Task: Put "Image A" in where skill is - everything in Action of Adrenaline Trailer
Action: Mouse pressed left at (169, 99)
Screenshot: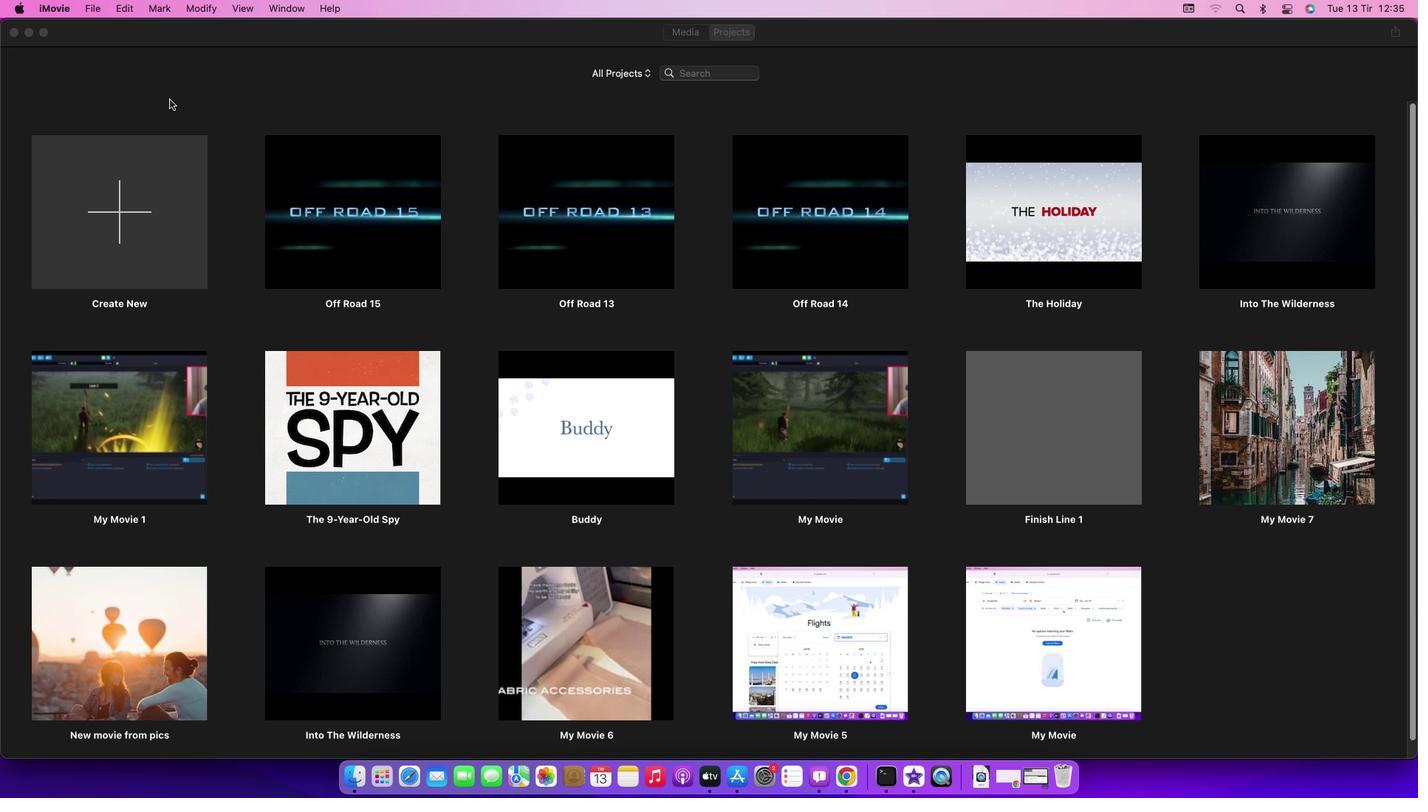 
Action: Mouse moved to (87, 8)
Screenshot: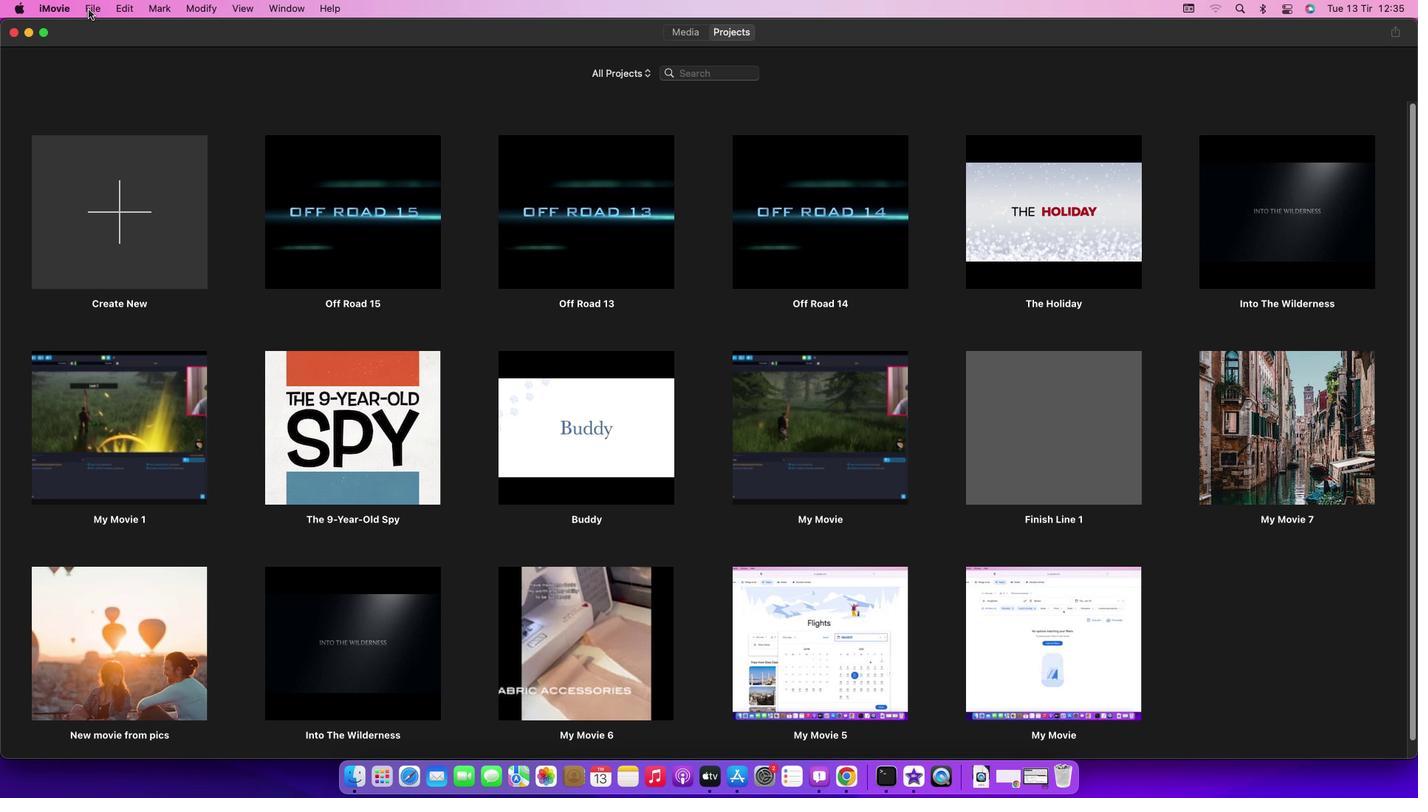 
Action: Mouse pressed left at (87, 8)
Screenshot: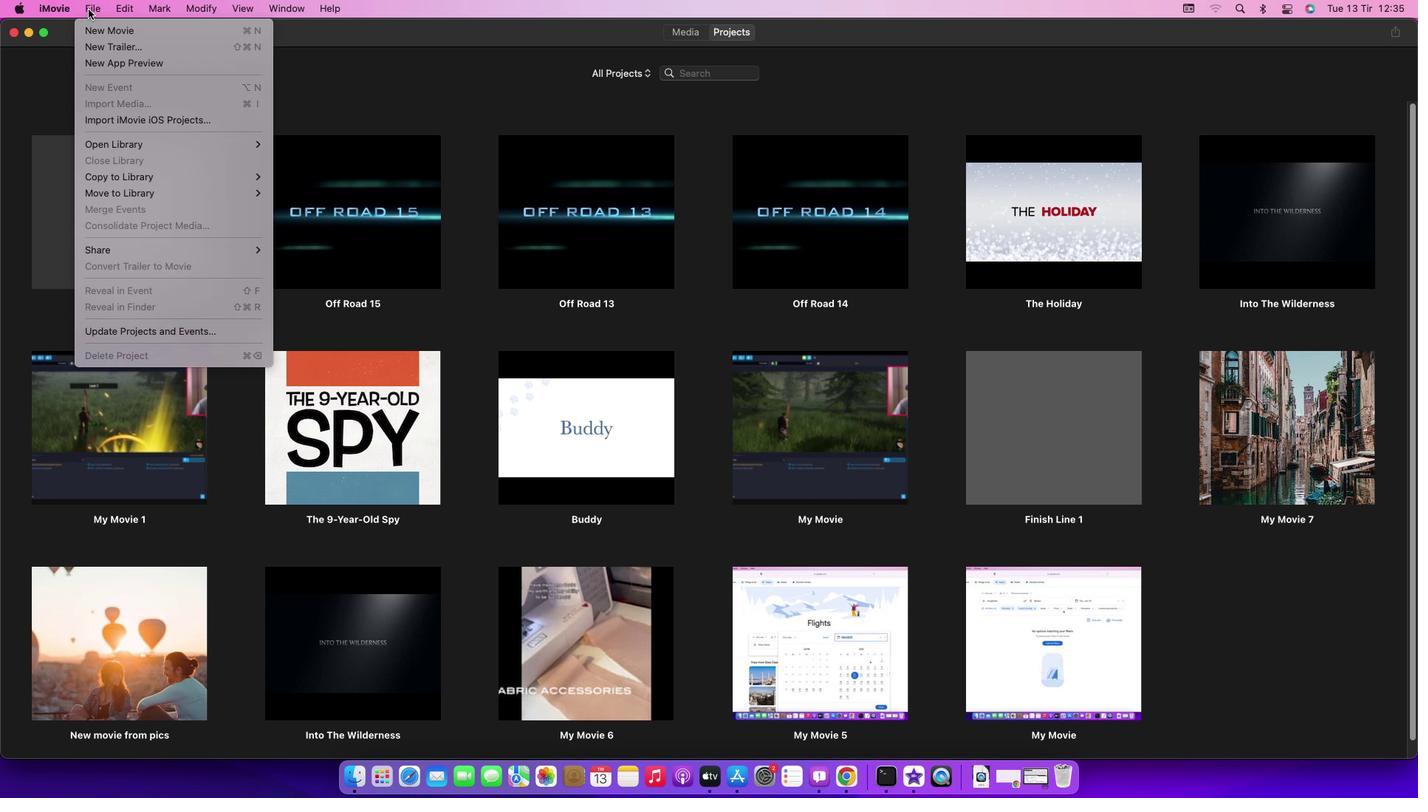 
Action: Mouse moved to (113, 43)
Screenshot: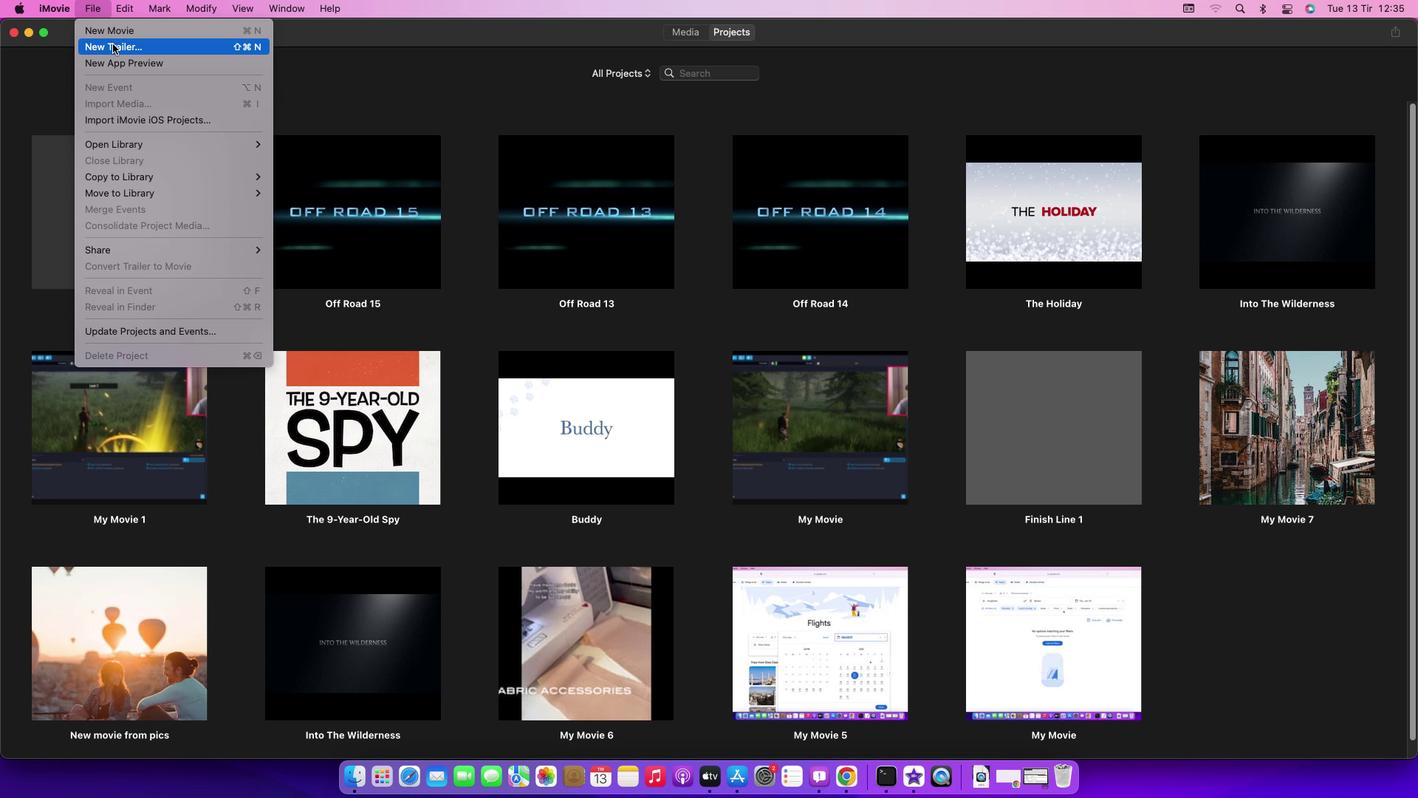 
Action: Mouse pressed left at (113, 43)
Screenshot: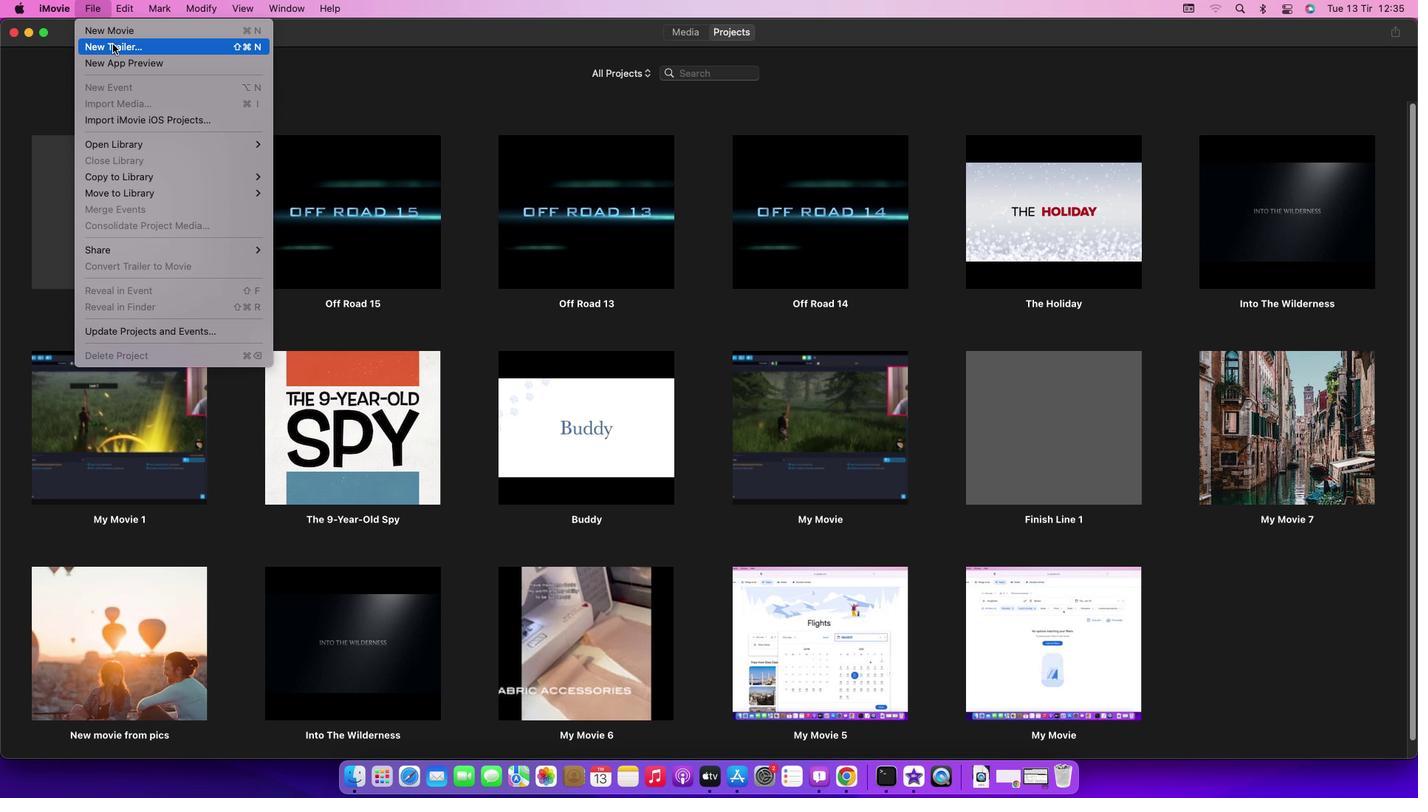 
Action: Mouse moved to (842, 412)
Screenshot: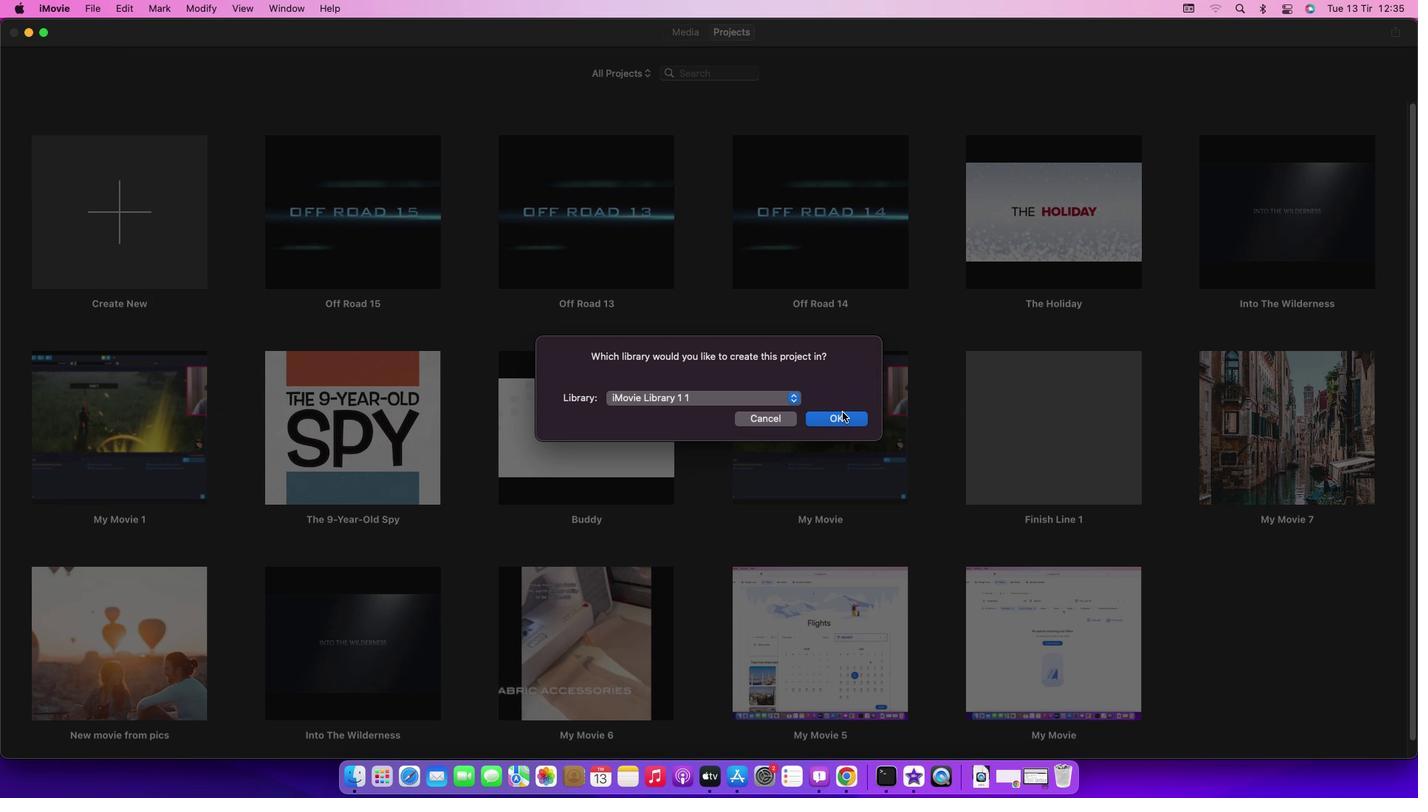 
Action: Mouse pressed left at (842, 412)
Screenshot: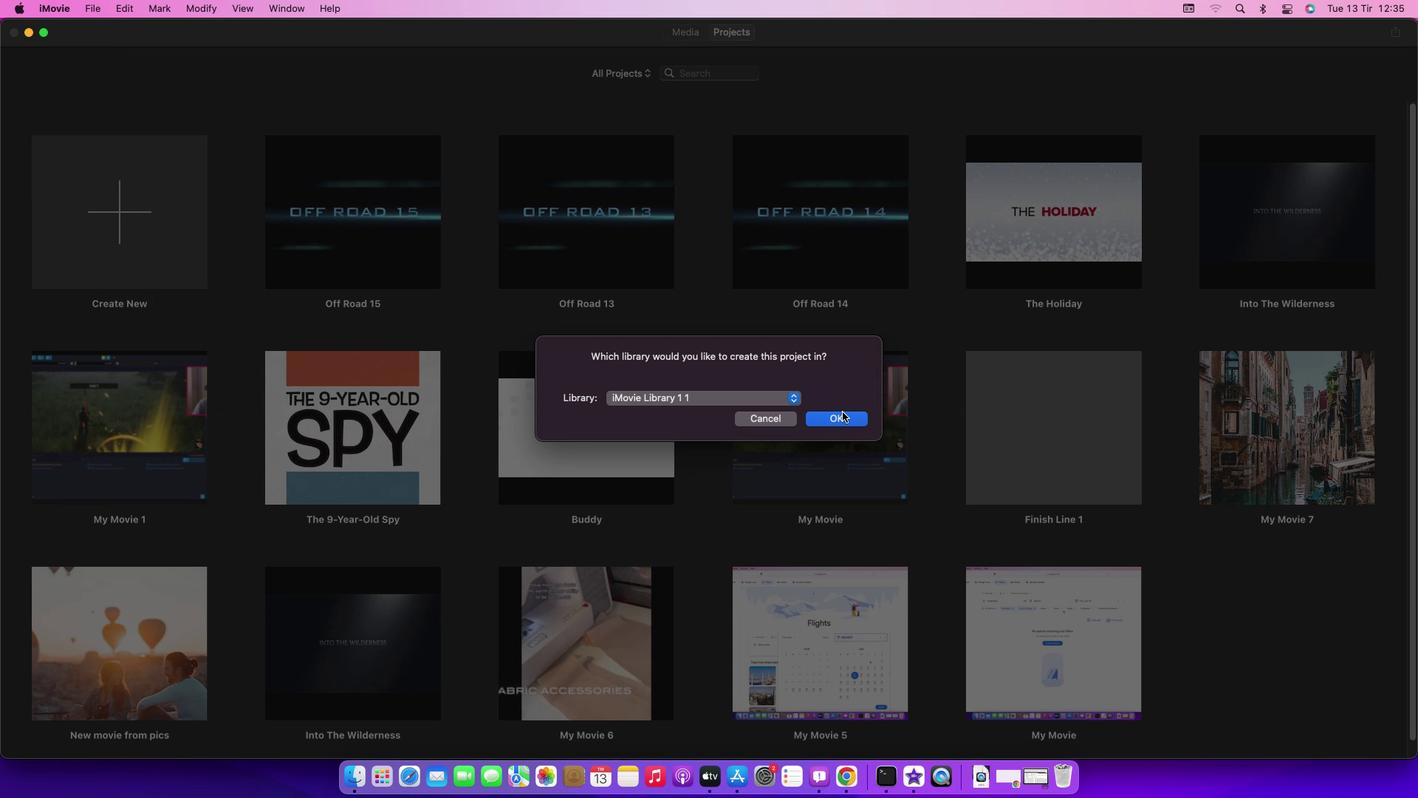 
Action: Mouse moved to (843, 419)
Screenshot: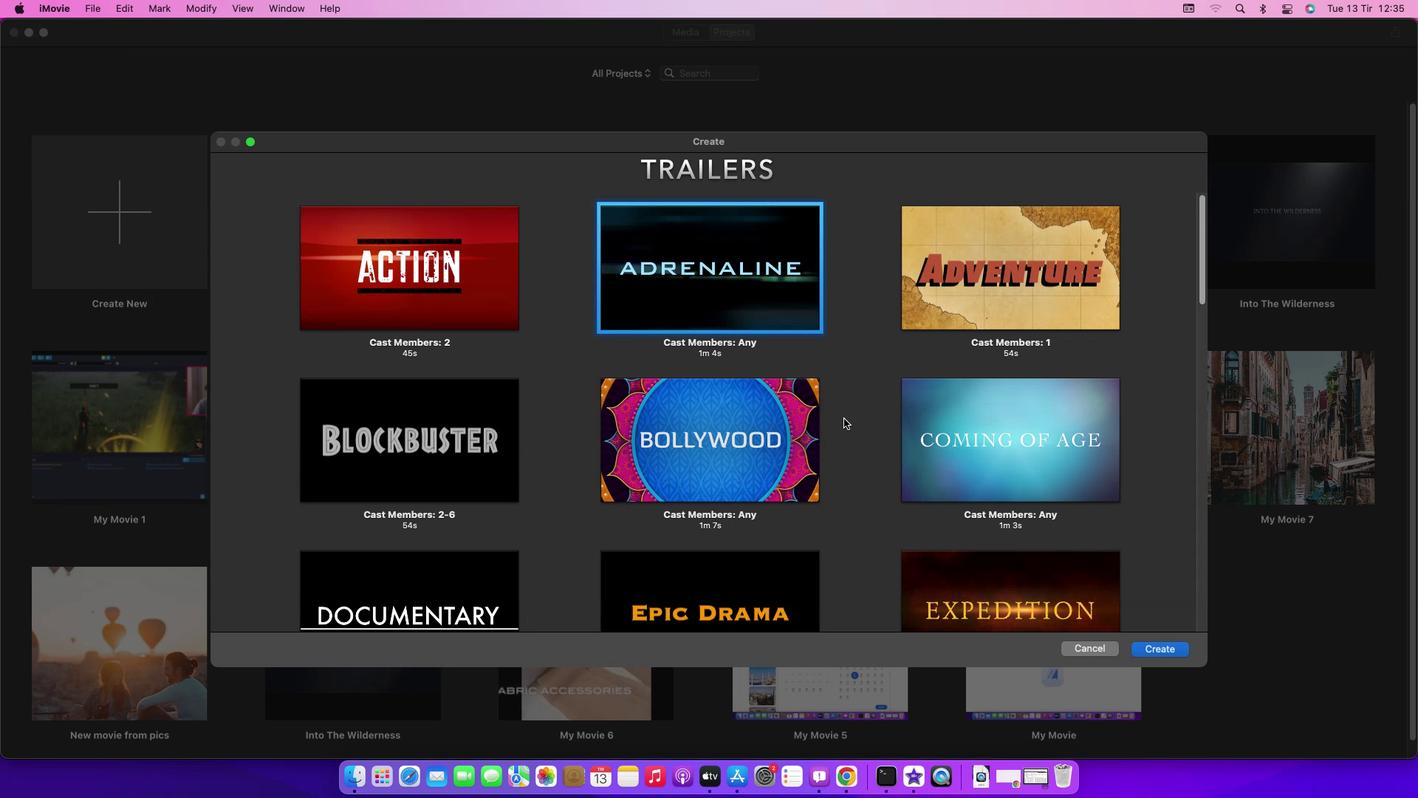 
Action: Mouse pressed left at (843, 419)
Screenshot: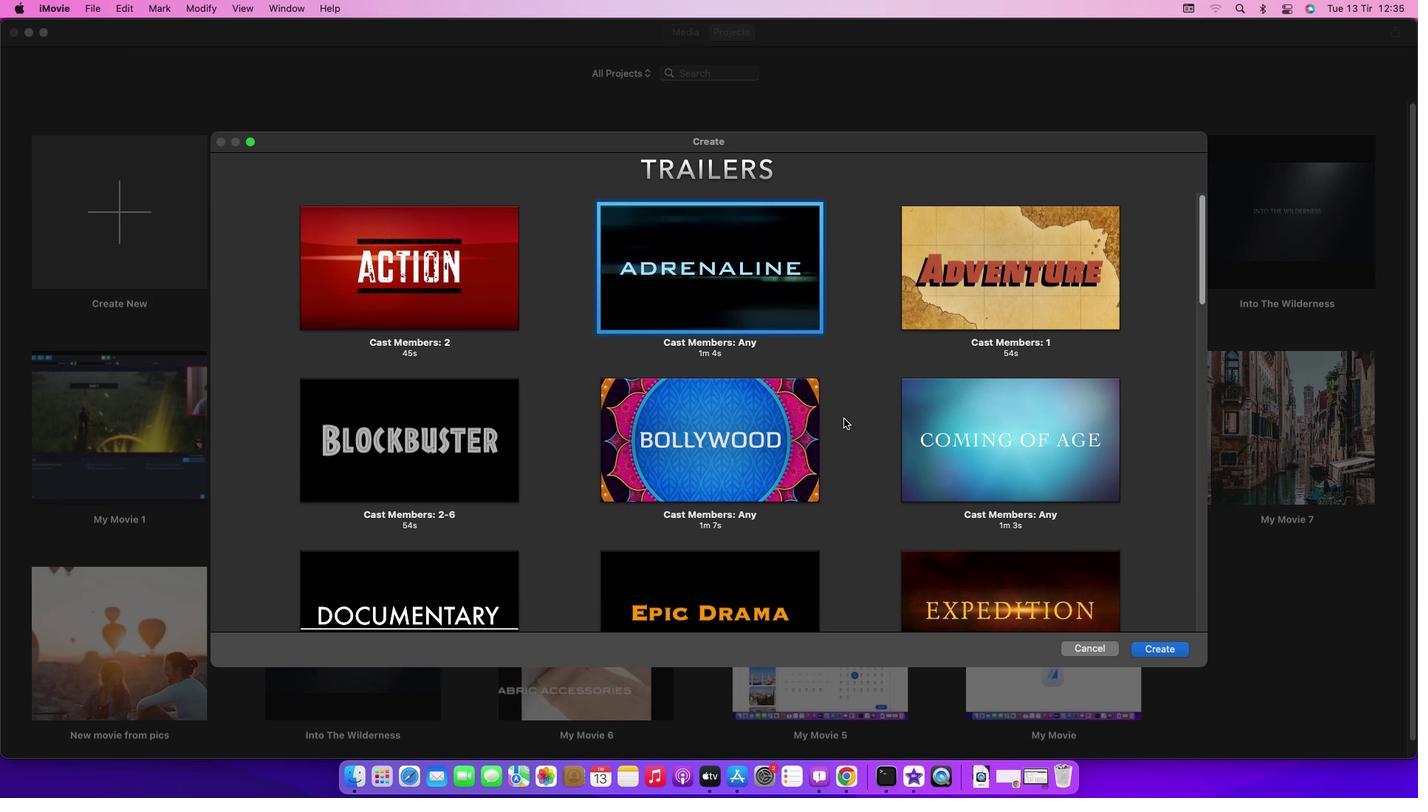 
Action: Mouse moved to (741, 303)
Screenshot: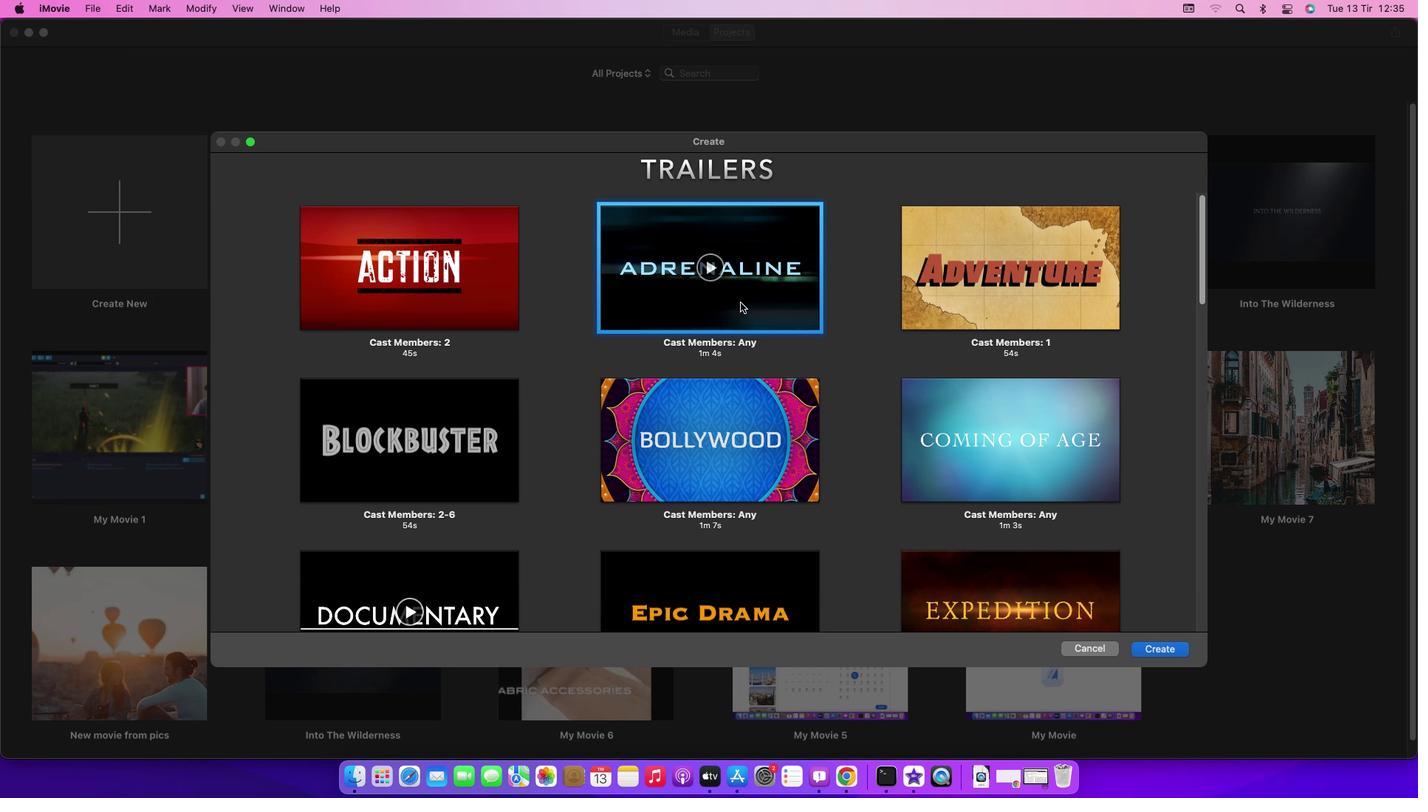 
Action: Mouse pressed left at (741, 303)
Screenshot: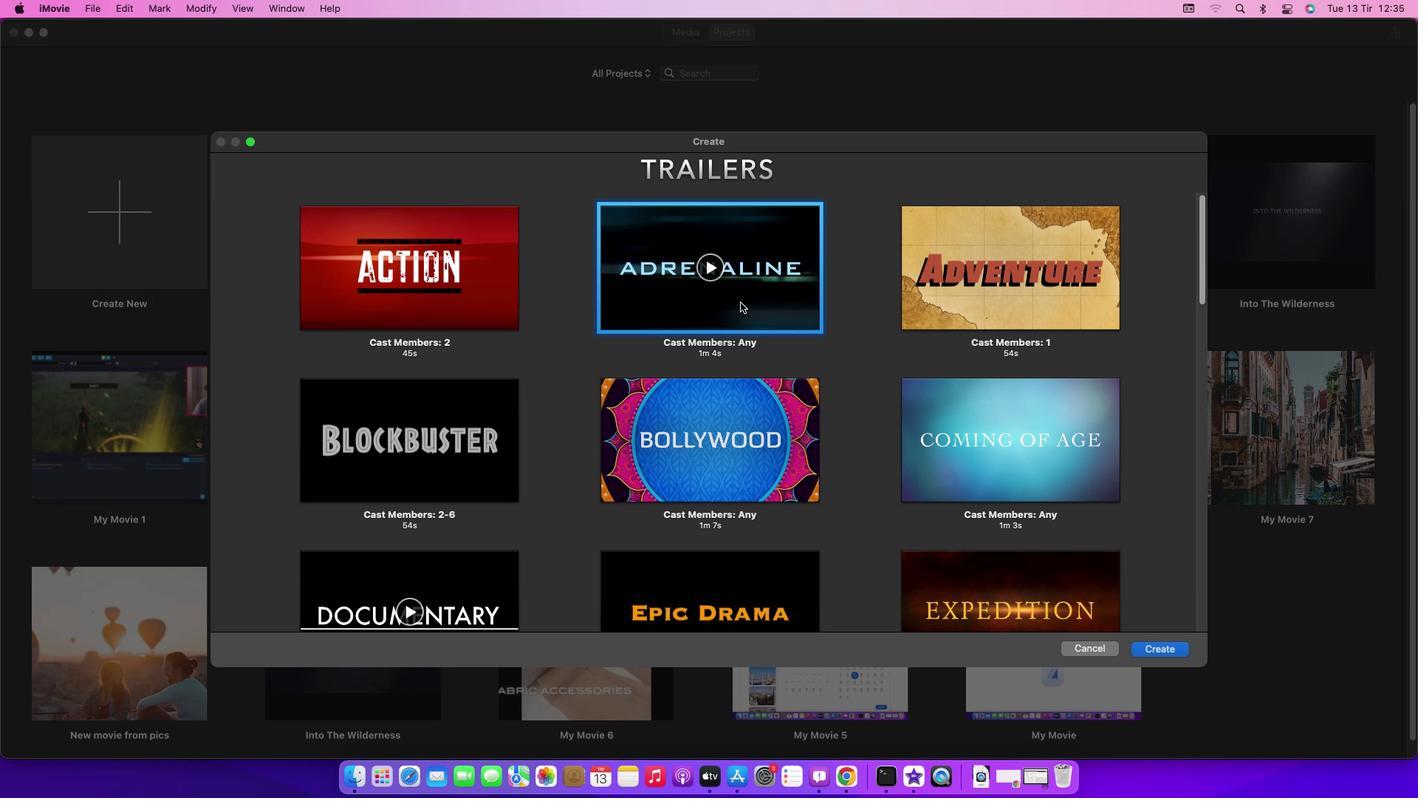 
Action: Mouse moved to (1173, 649)
Screenshot: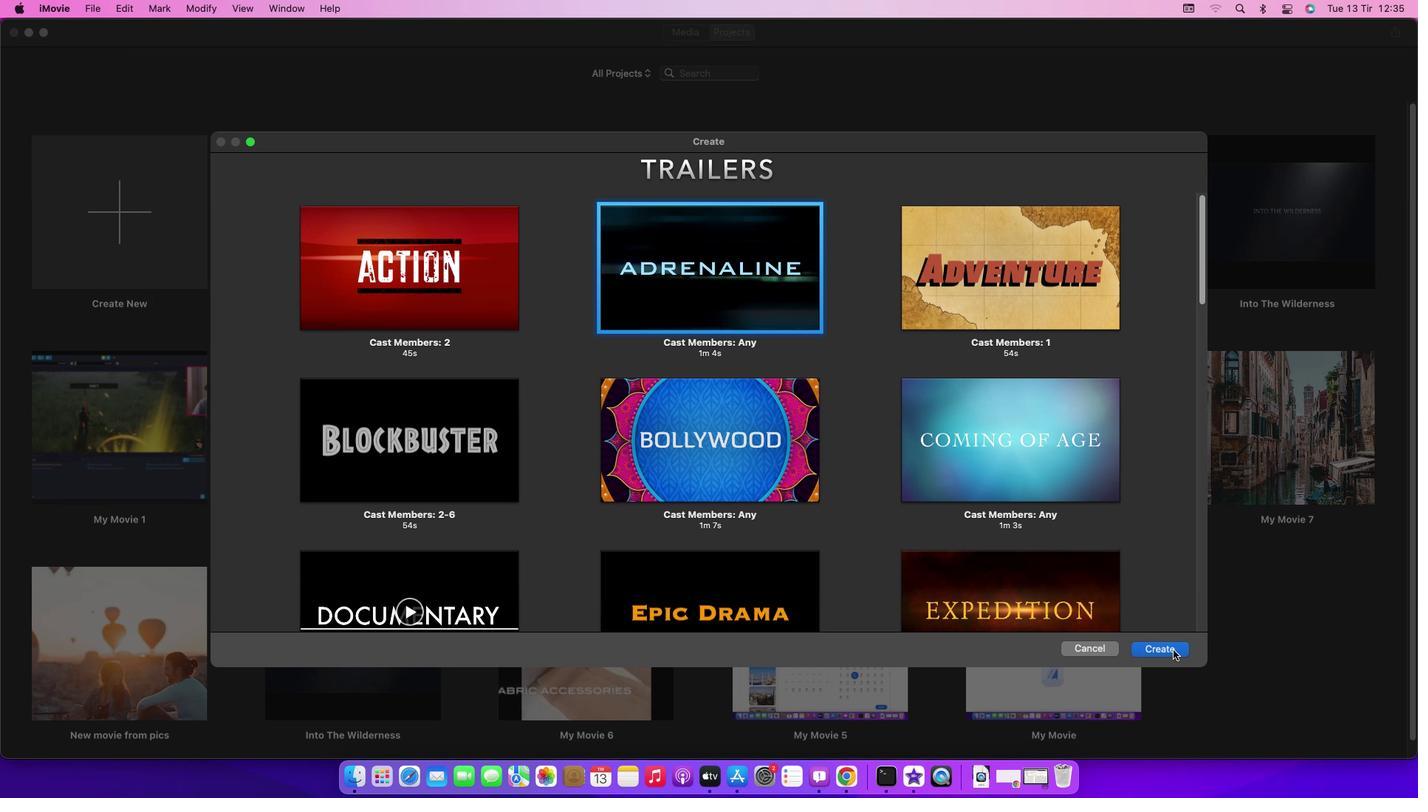 
Action: Mouse pressed left at (1173, 649)
Screenshot: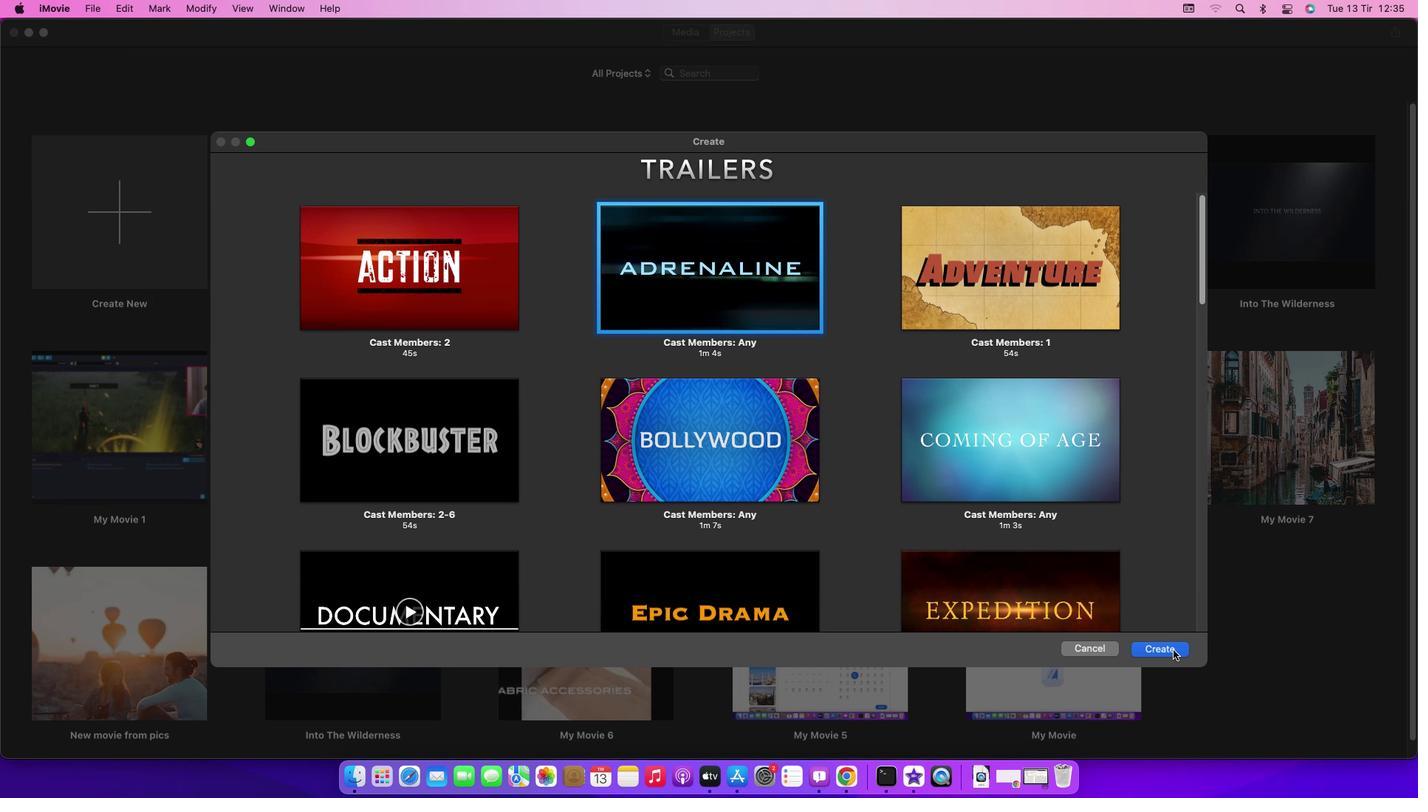 
Action: Mouse moved to (703, 434)
Screenshot: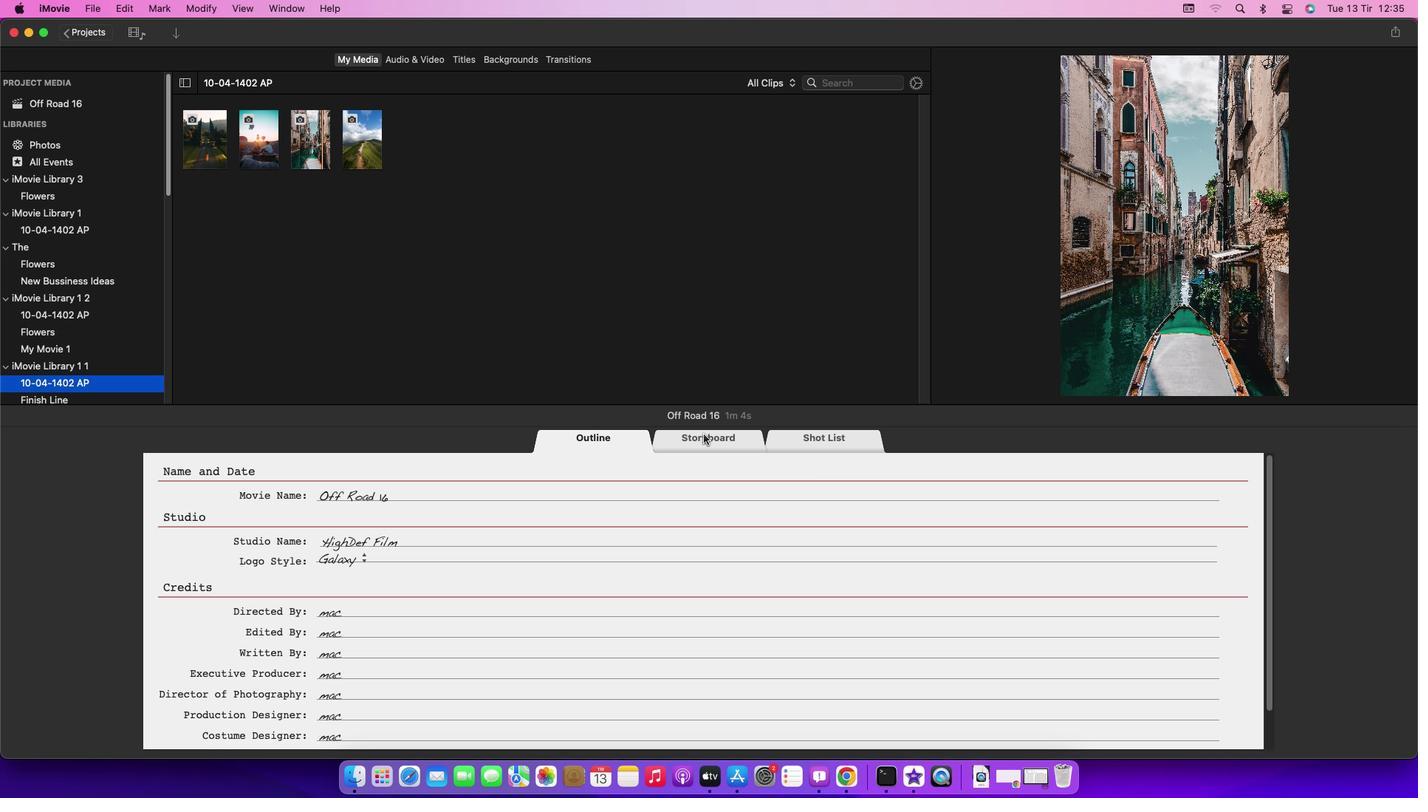 
Action: Mouse pressed left at (703, 434)
Screenshot: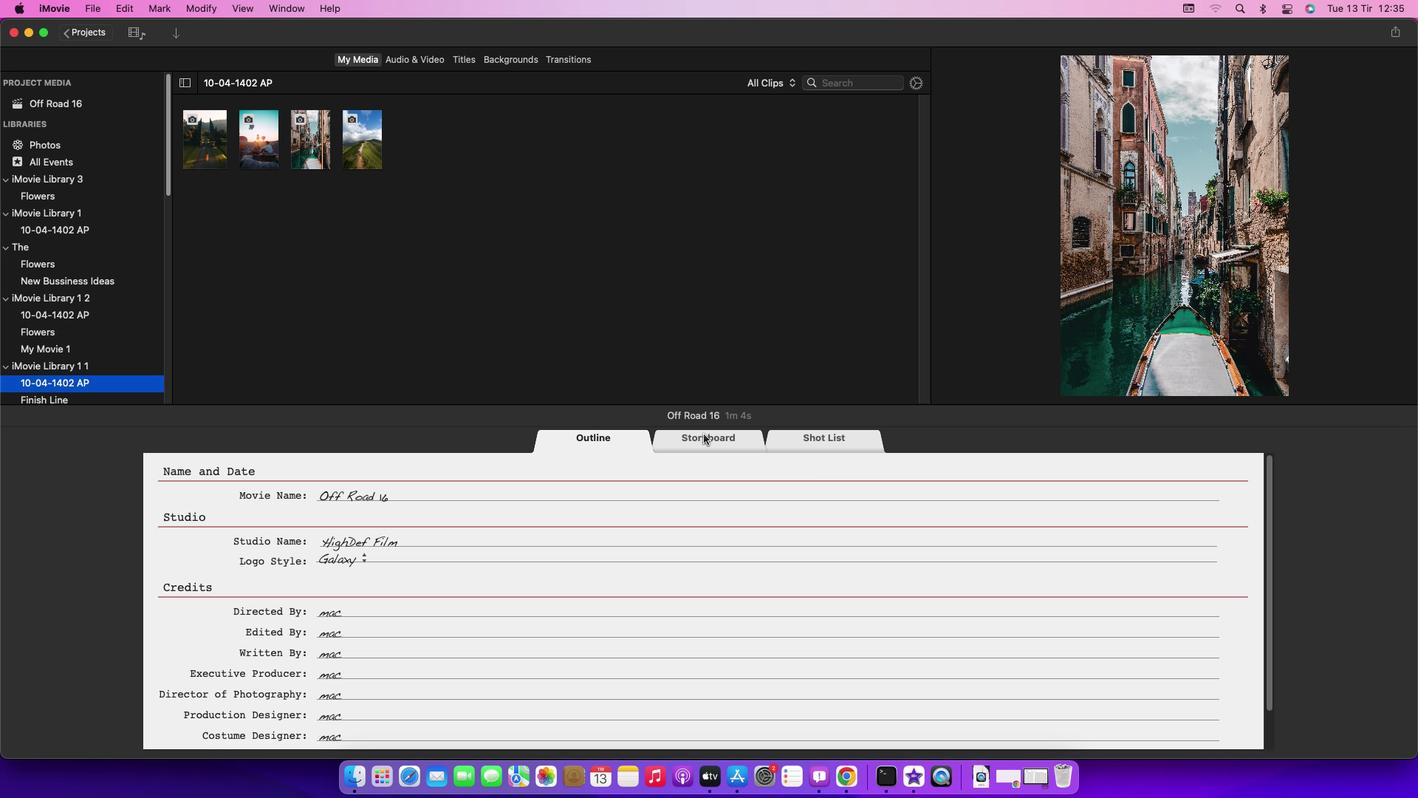 
Action: Mouse moved to (537, 567)
Screenshot: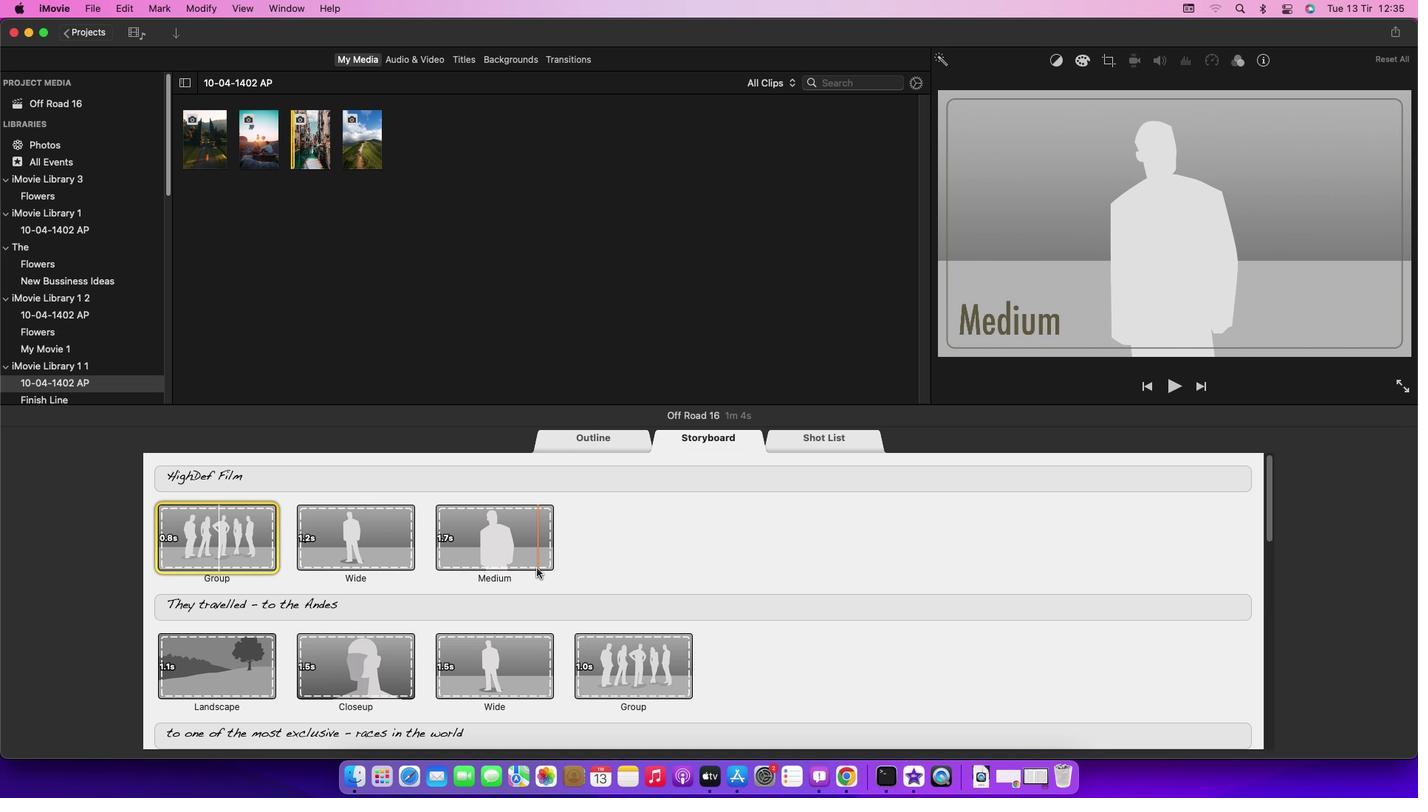 
Action: Mouse scrolled (537, 567) with delta (0, 0)
Screenshot: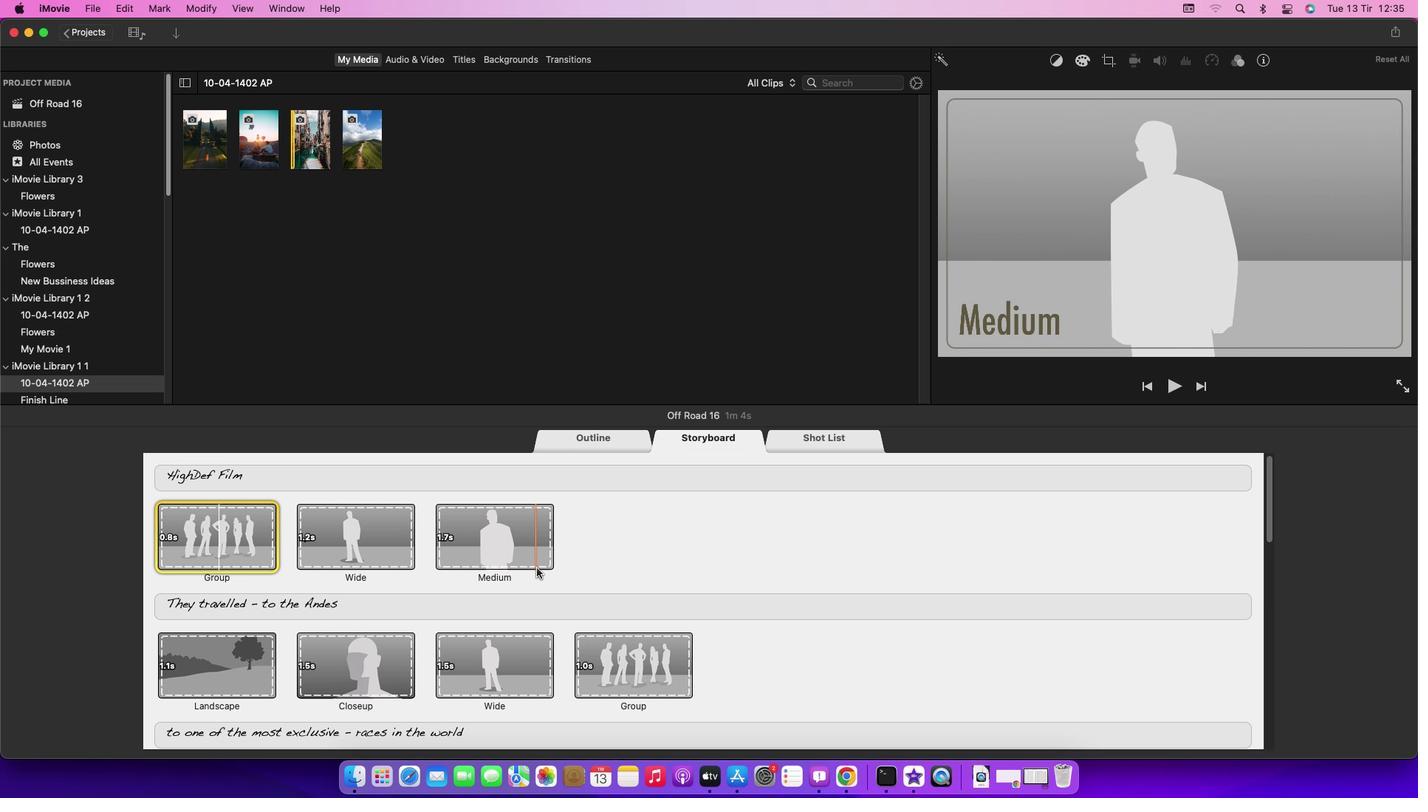 
Action: Mouse scrolled (537, 567) with delta (0, 0)
Screenshot: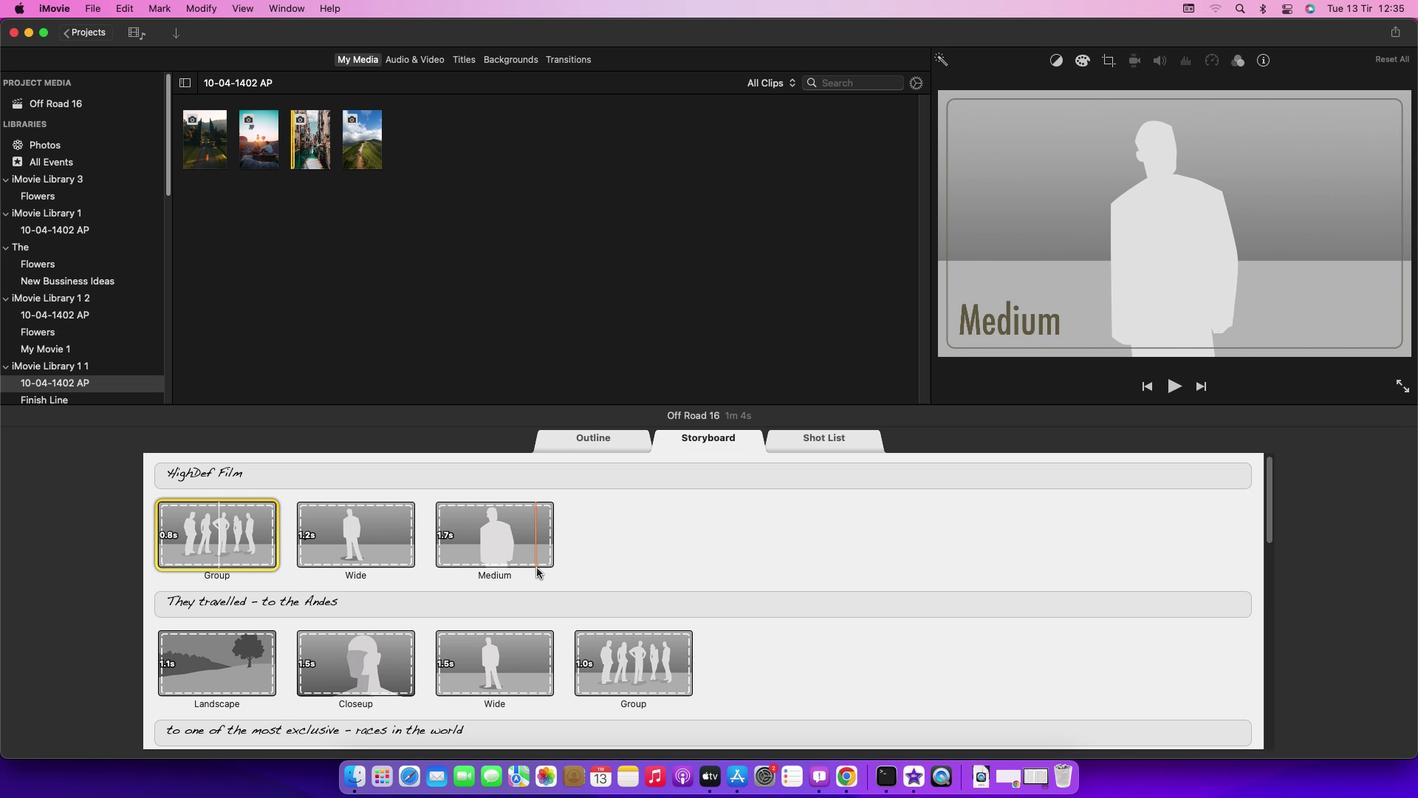 
Action: Mouse scrolled (537, 567) with delta (0, 0)
Screenshot: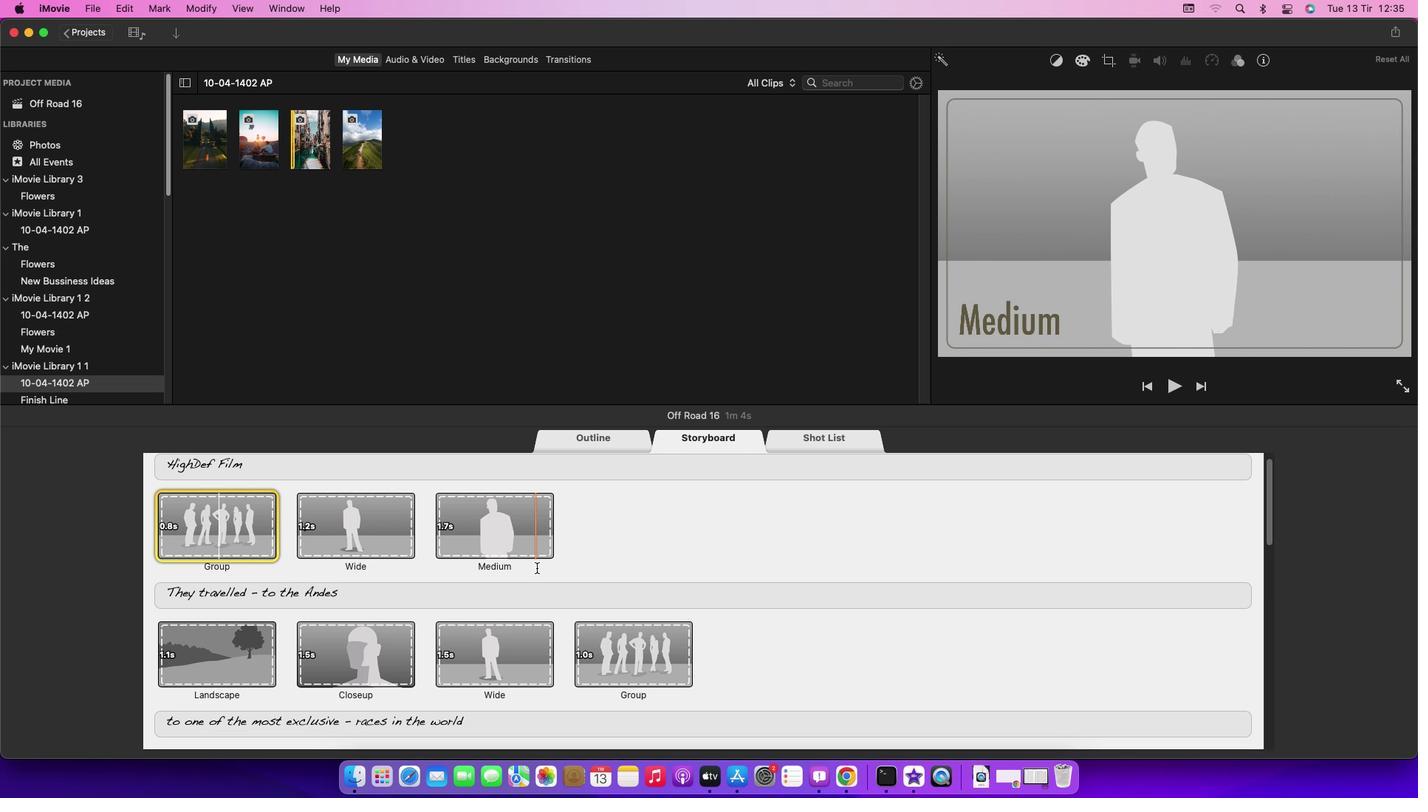 
Action: Mouse scrolled (537, 567) with delta (0, -1)
Screenshot: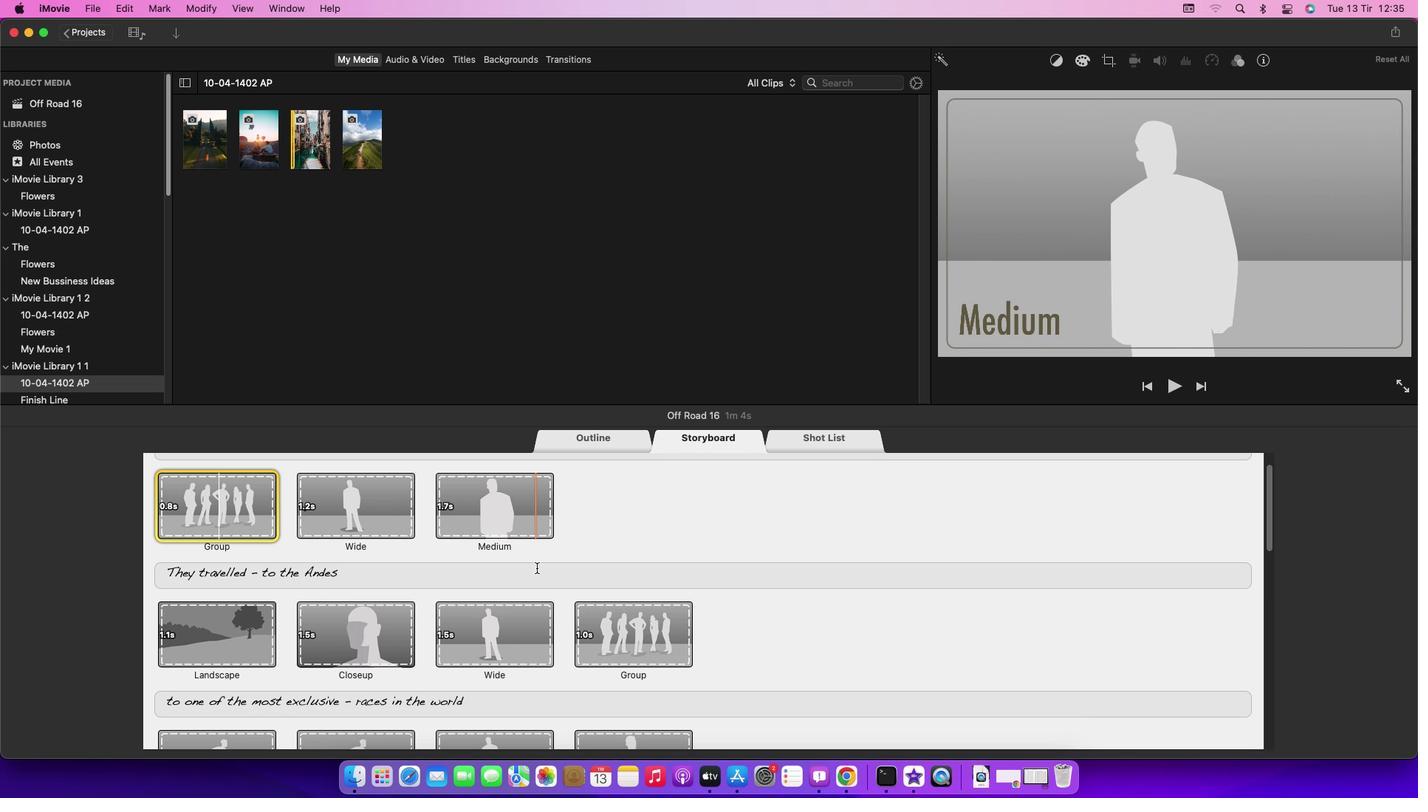
Action: Mouse scrolled (537, 567) with delta (0, 0)
Screenshot: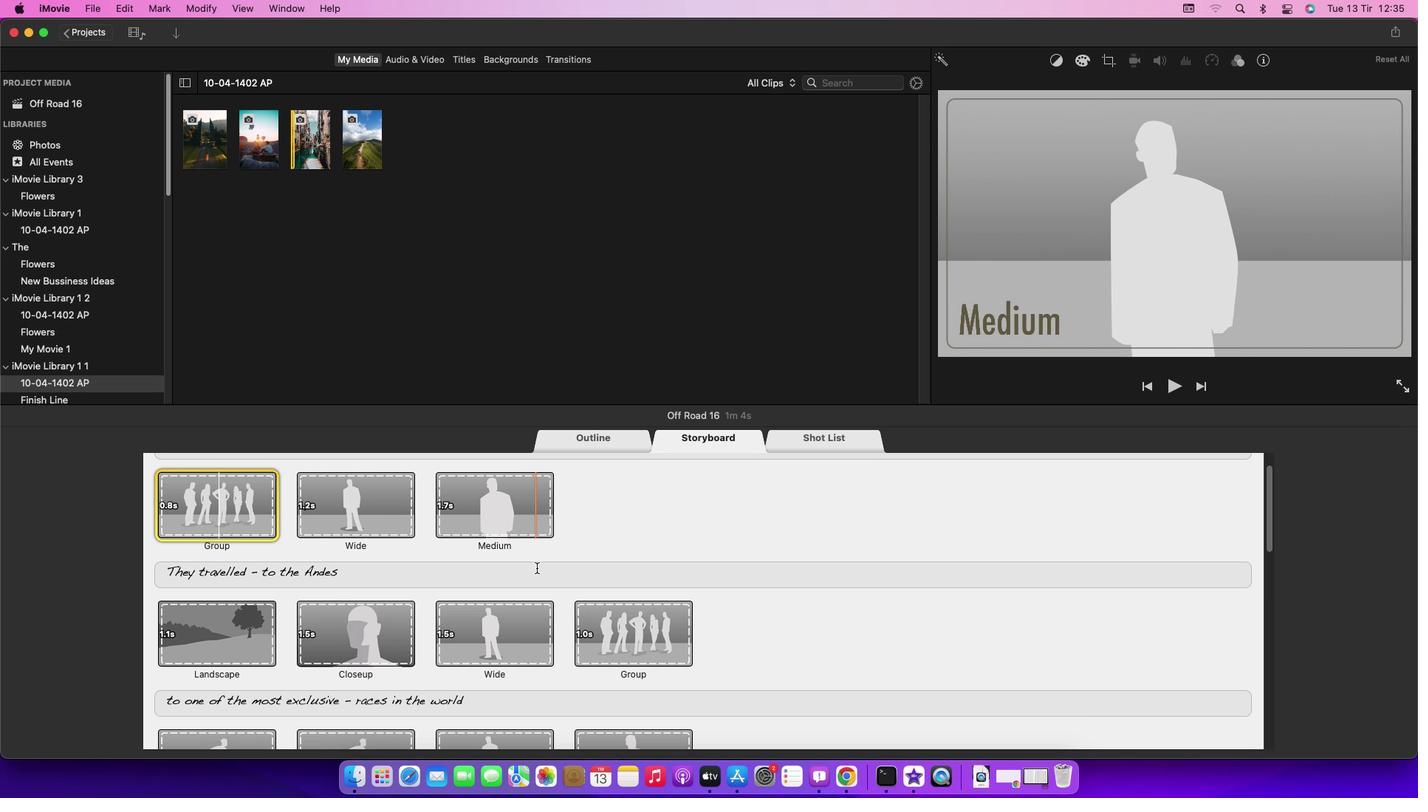 
Action: Mouse scrolled (537, 567) with delta (0, 0)
Screenshot: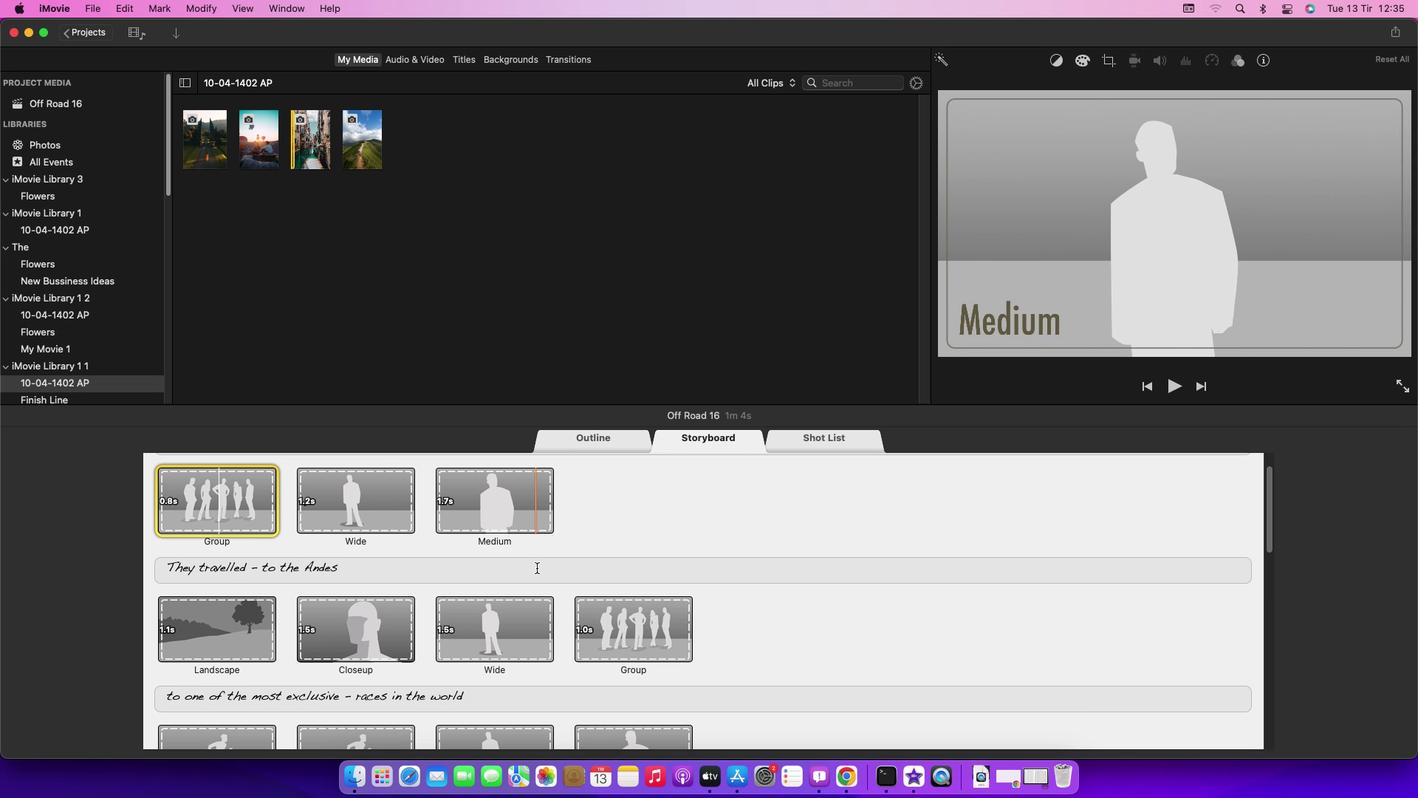 
Action: Mouse scrolled (537, 567) with delta (0, -1)
Screenshot: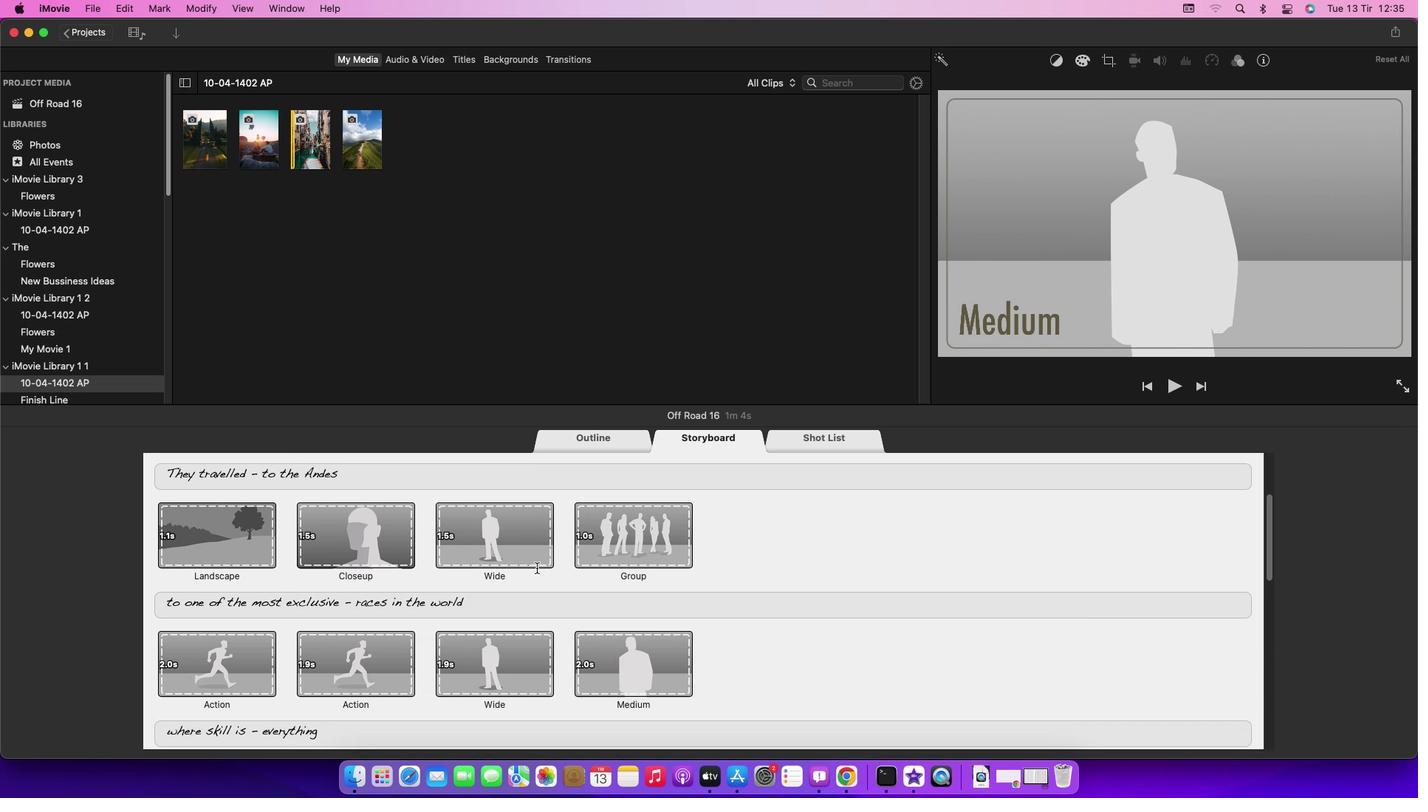 
Action: Mouse scrolled (537, 567) with delta (0, -2)
Screenshot: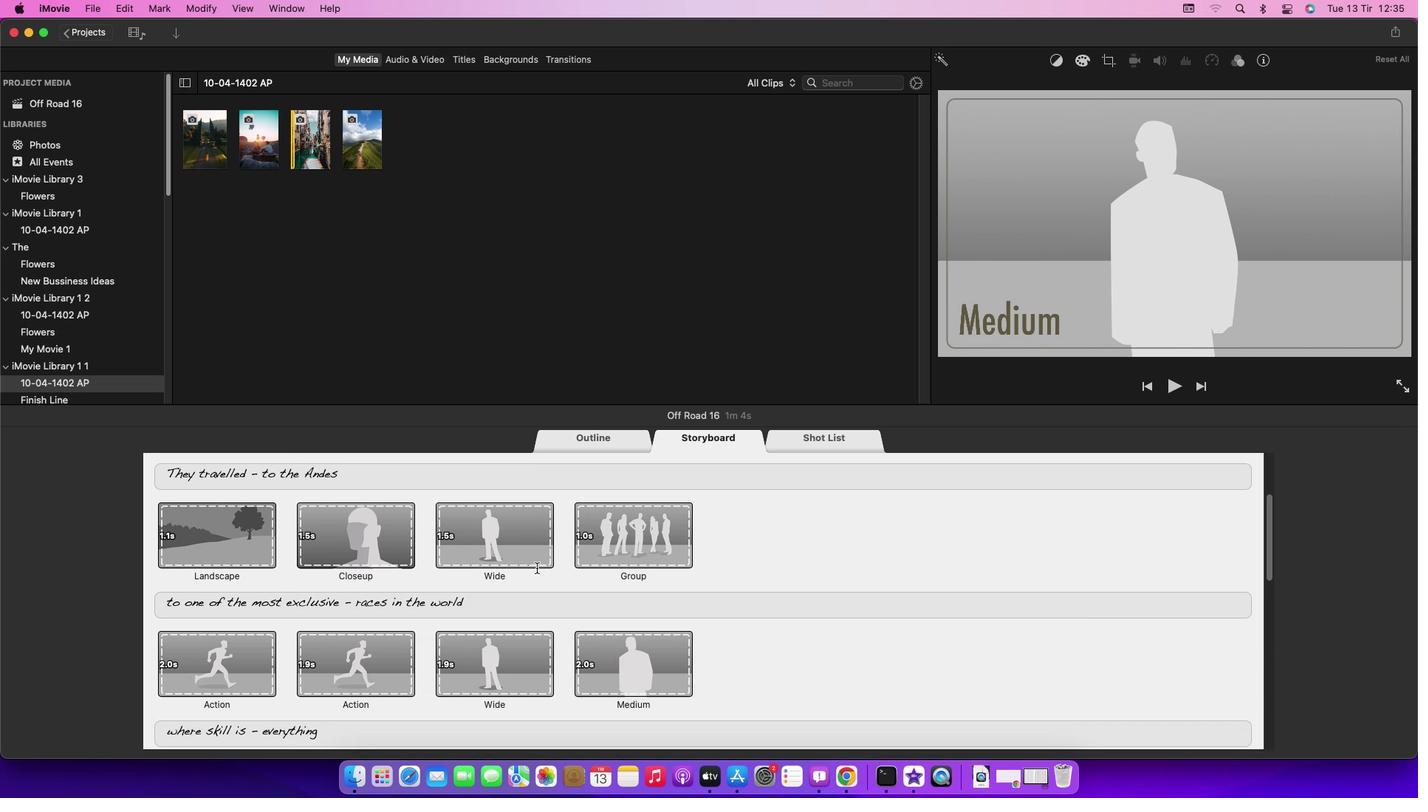 
Action: Mouse scrolled (537, 567) with delta (0, -3)
Screenshot: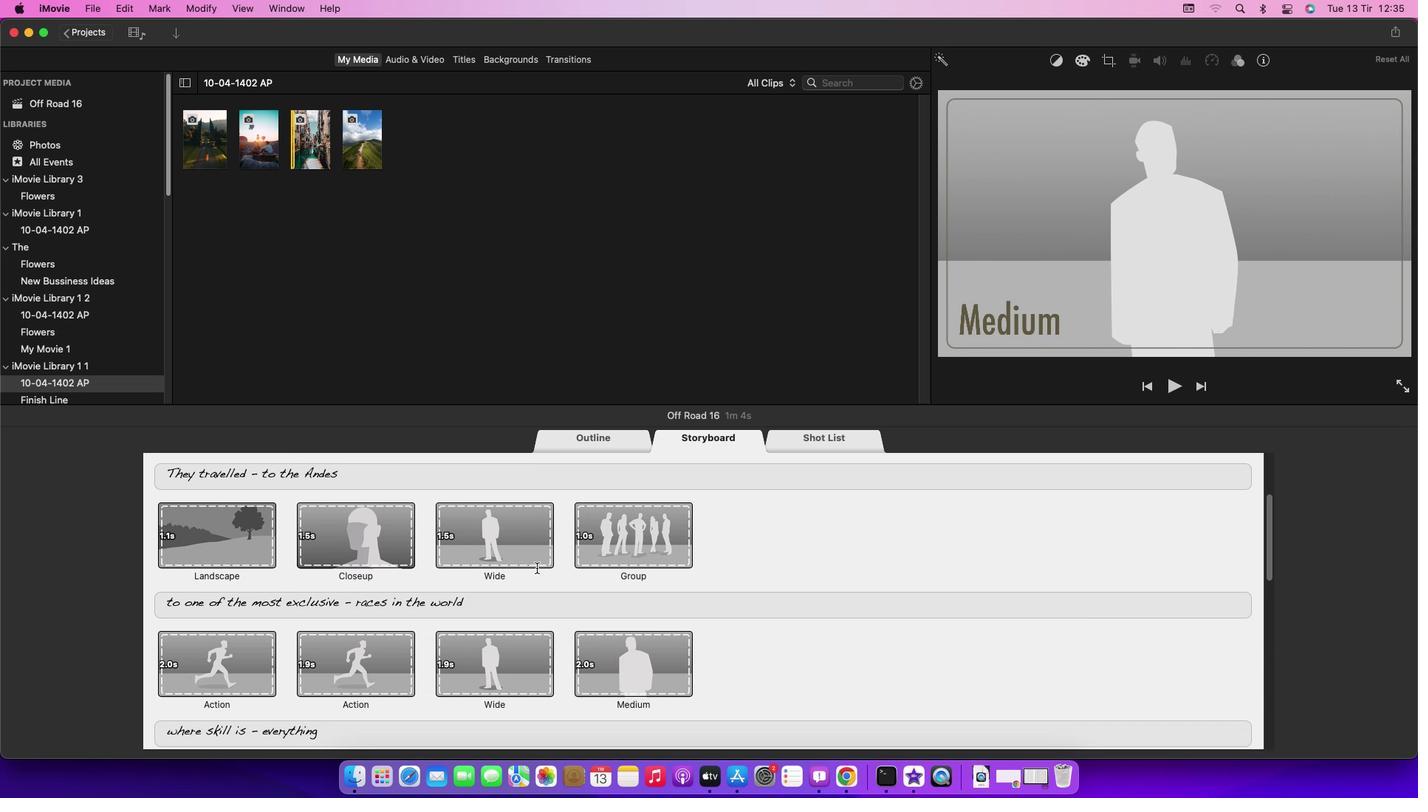 
Action: Mouse scrolled (537, 567) with delta (0, 0)
Screenshot: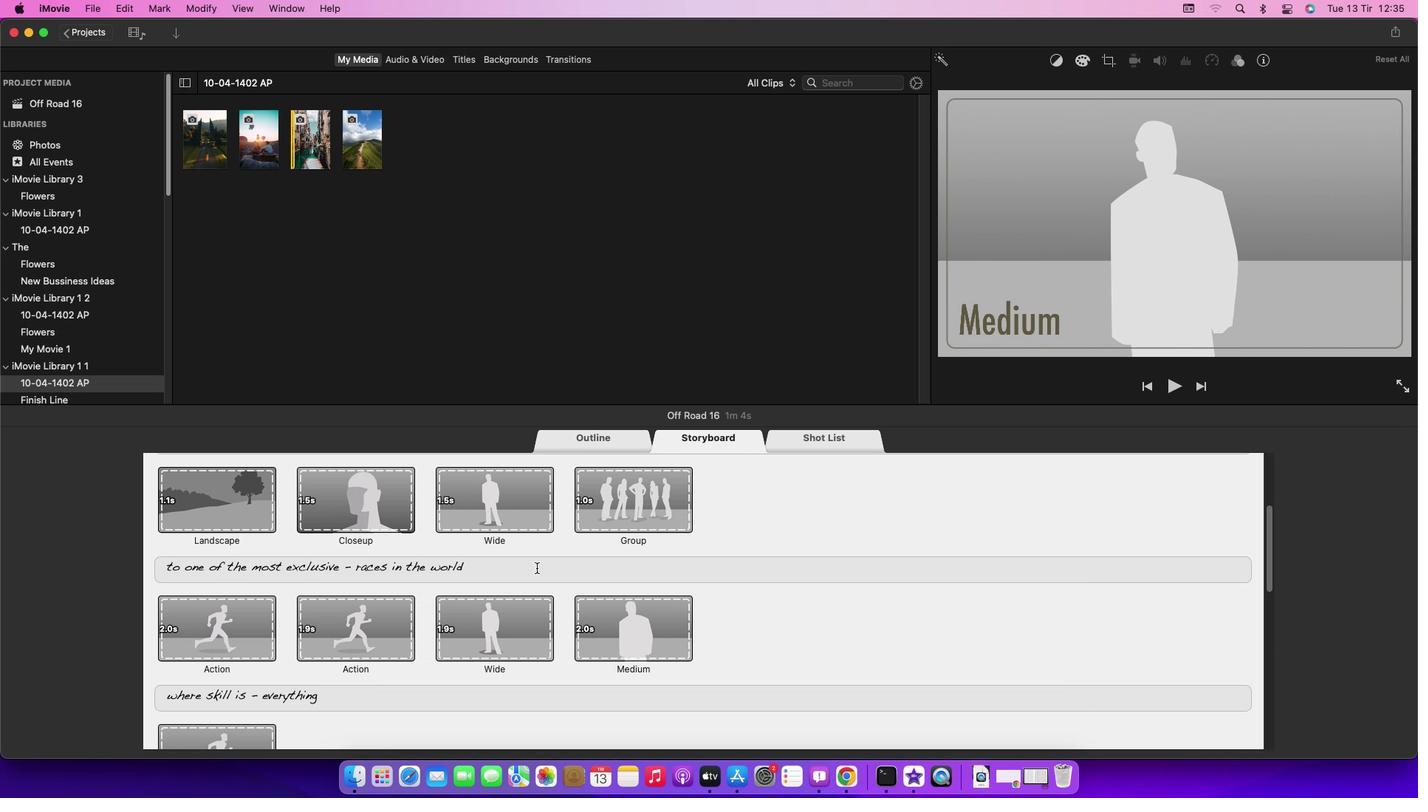 
Action: Mouse scrolled (537, 567) with delta (0, 0)
Screenshot: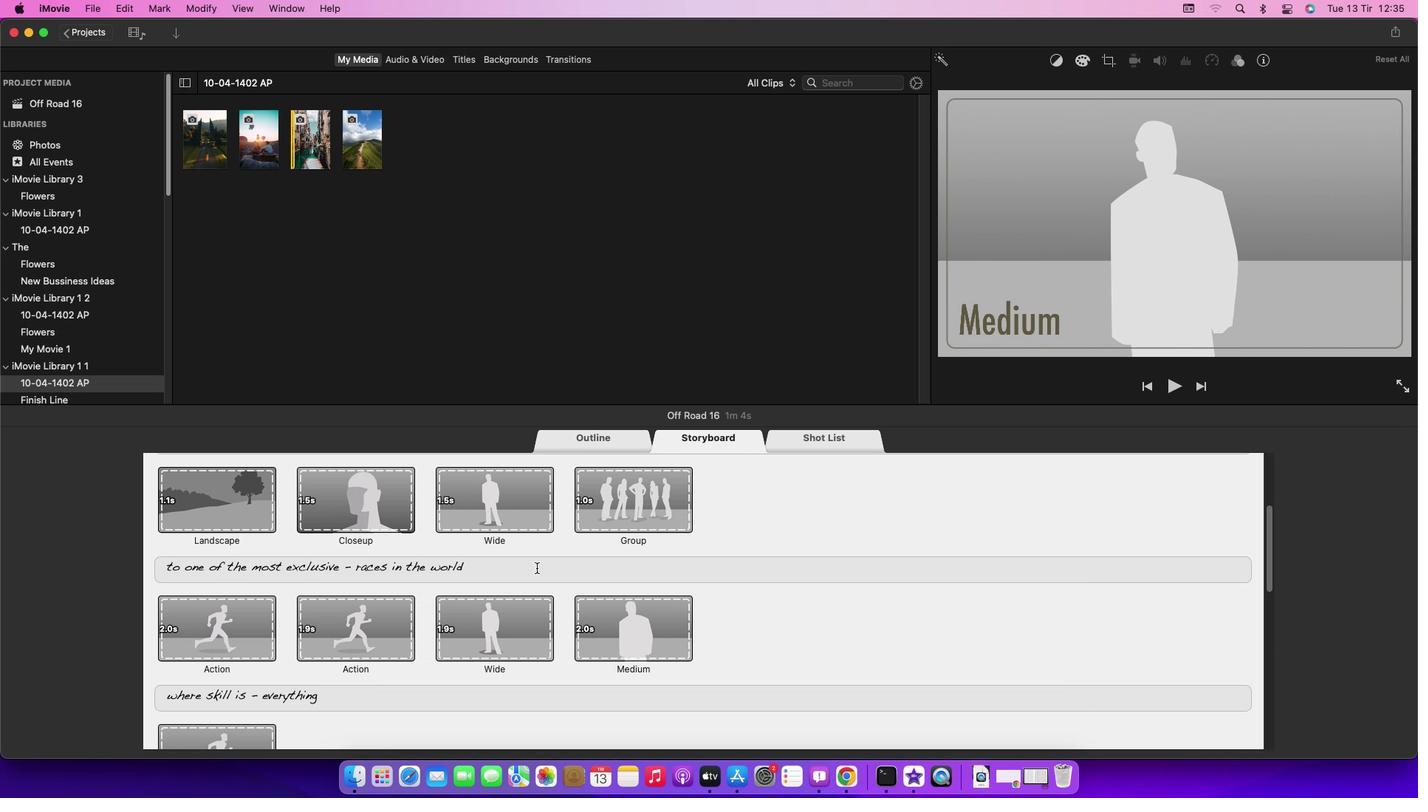 
Action: Mouse scrolled (537, 567) with delta (0, -2)
Screenshot: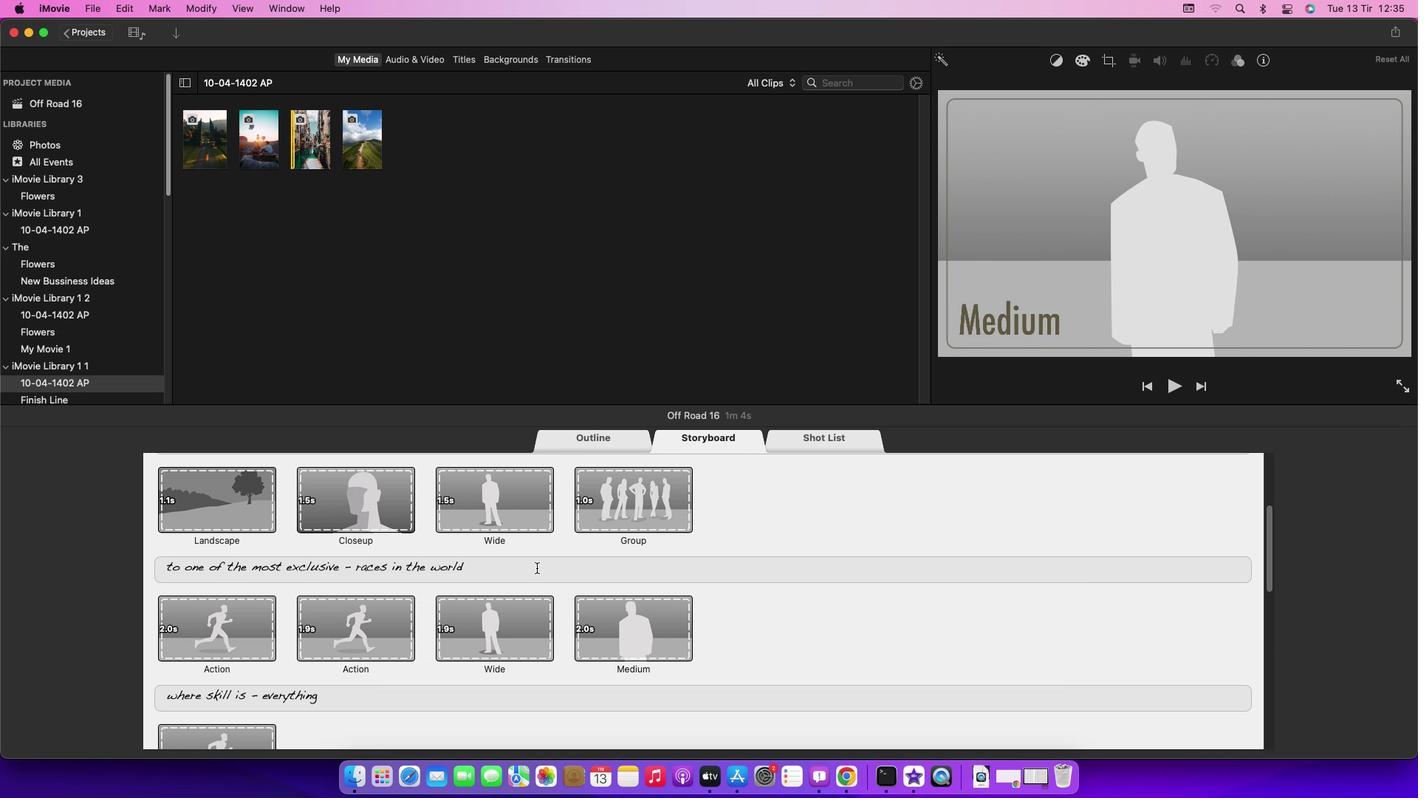 
Action: Mouse scrolled (537, 567) with delta (0, -3)
Screenshot: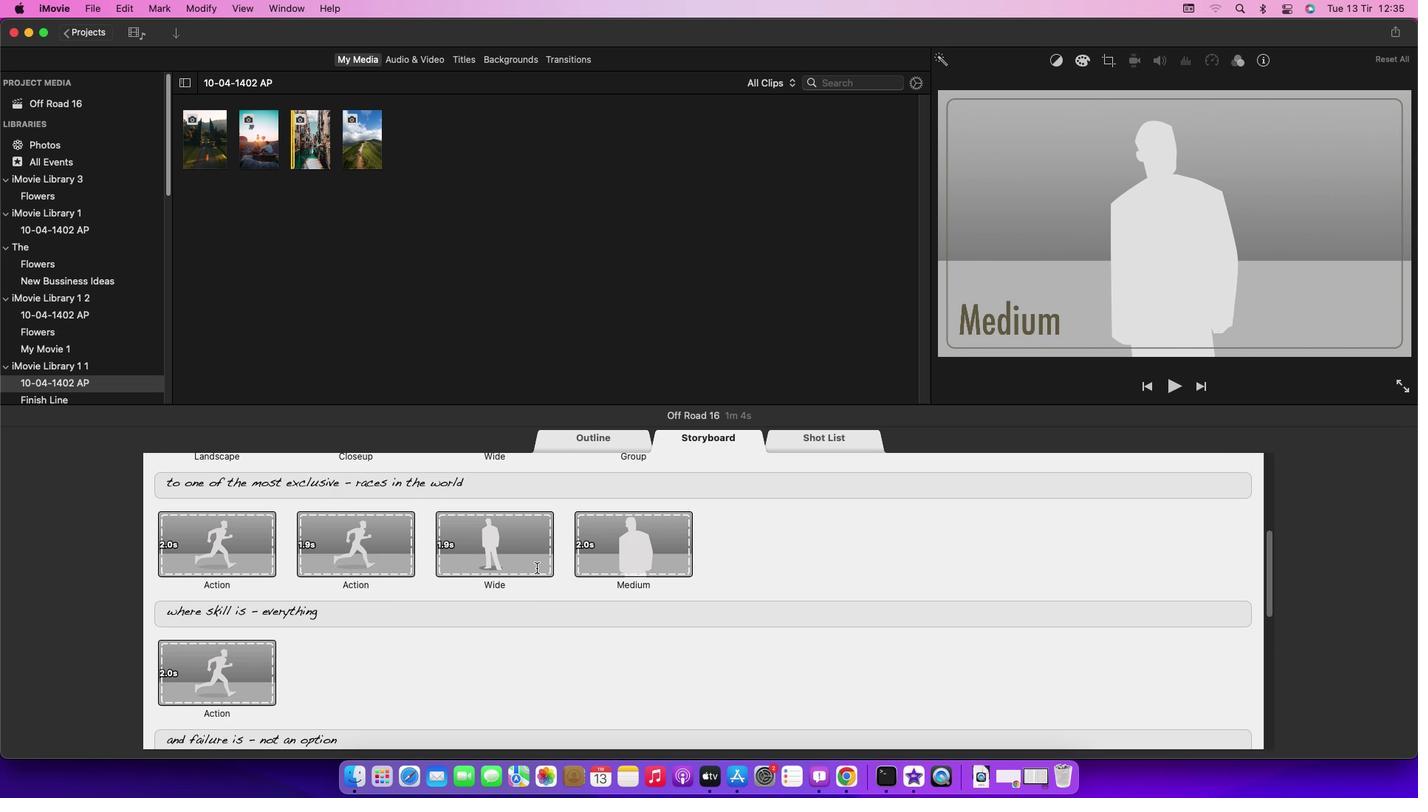 
Action: Mouse scrolled (537, 567) with delta (0, -3)
Screenshot: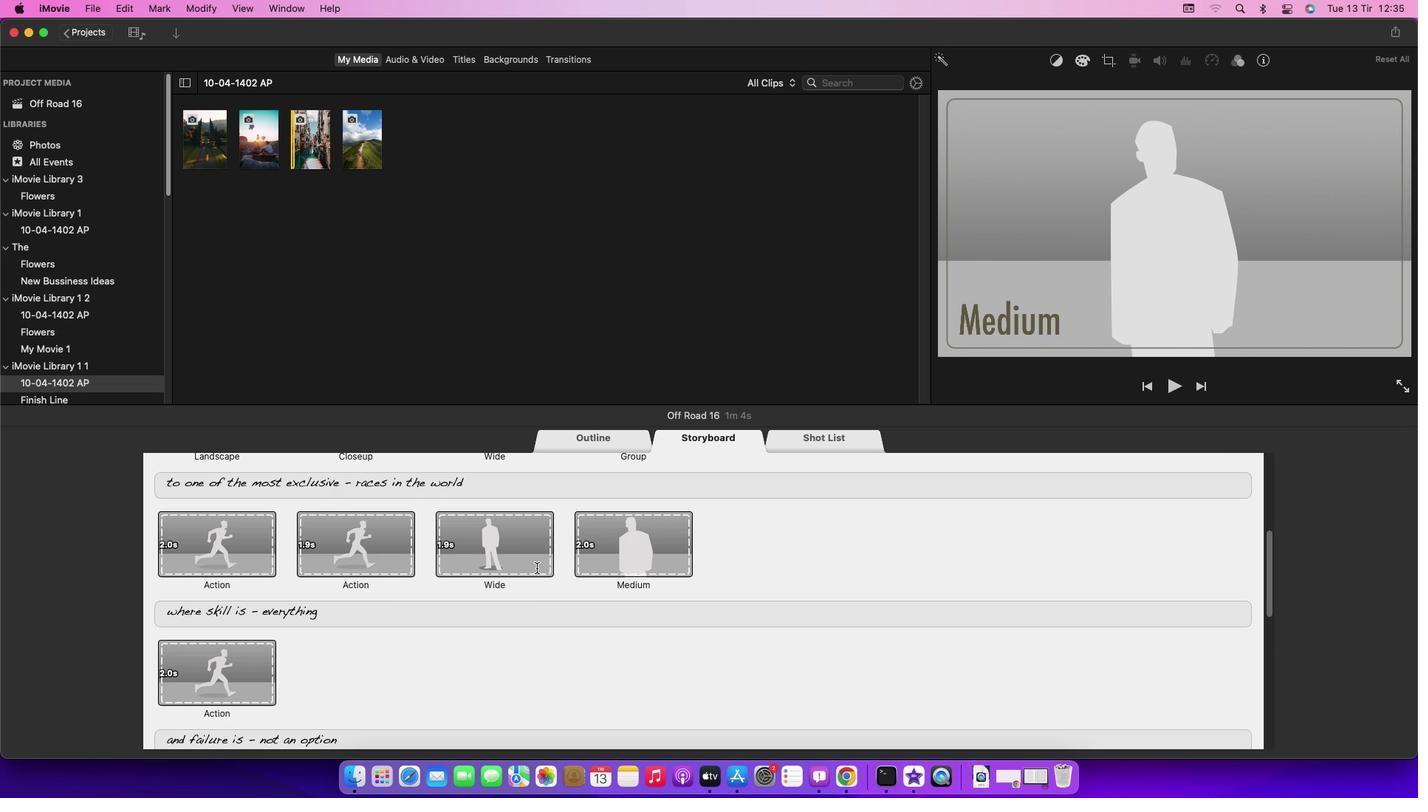 
Action: Mouse scrolled (537, 567) with delta (0, 0)
Screenshot: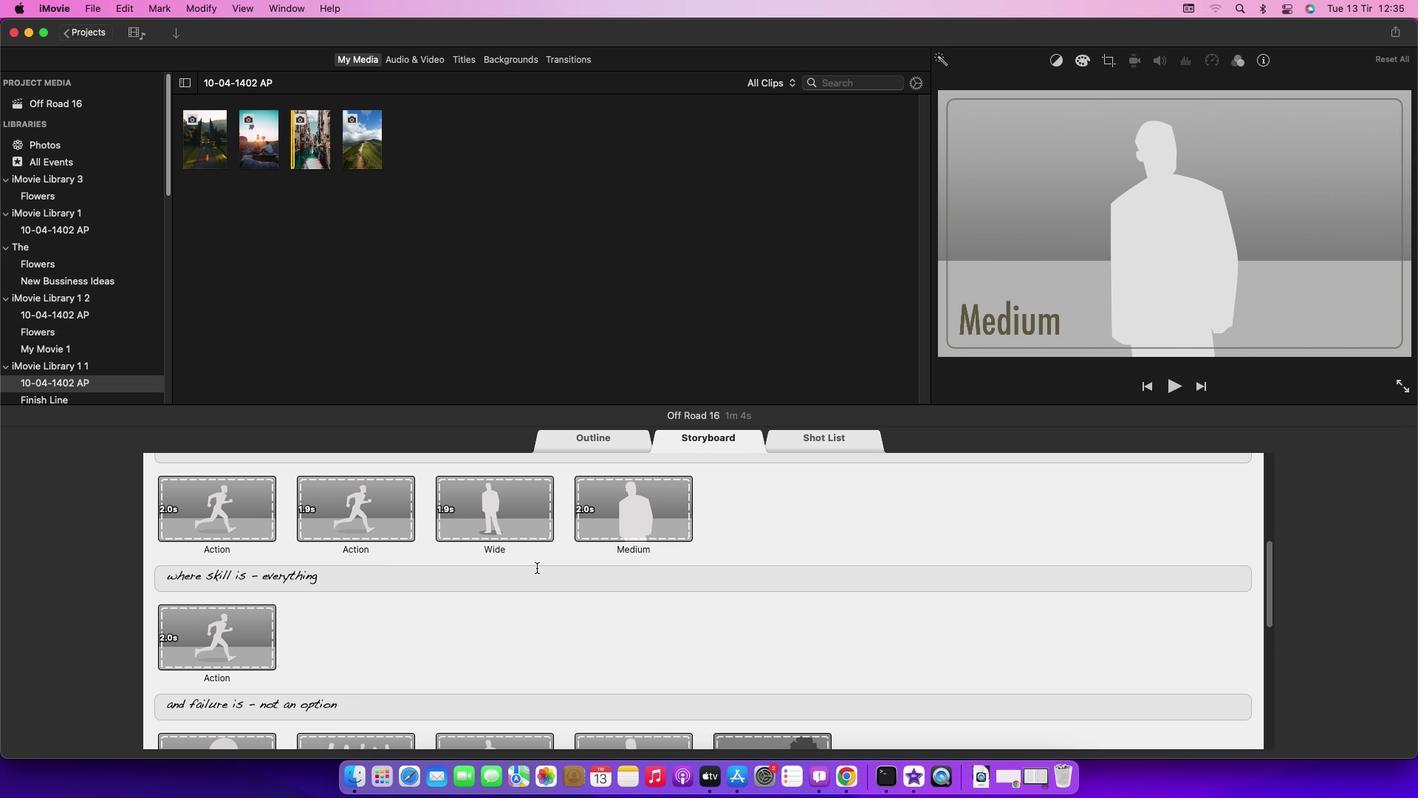 
Action: Mouse scrolled (537, 567) with delta (0, 0)
Screenshot: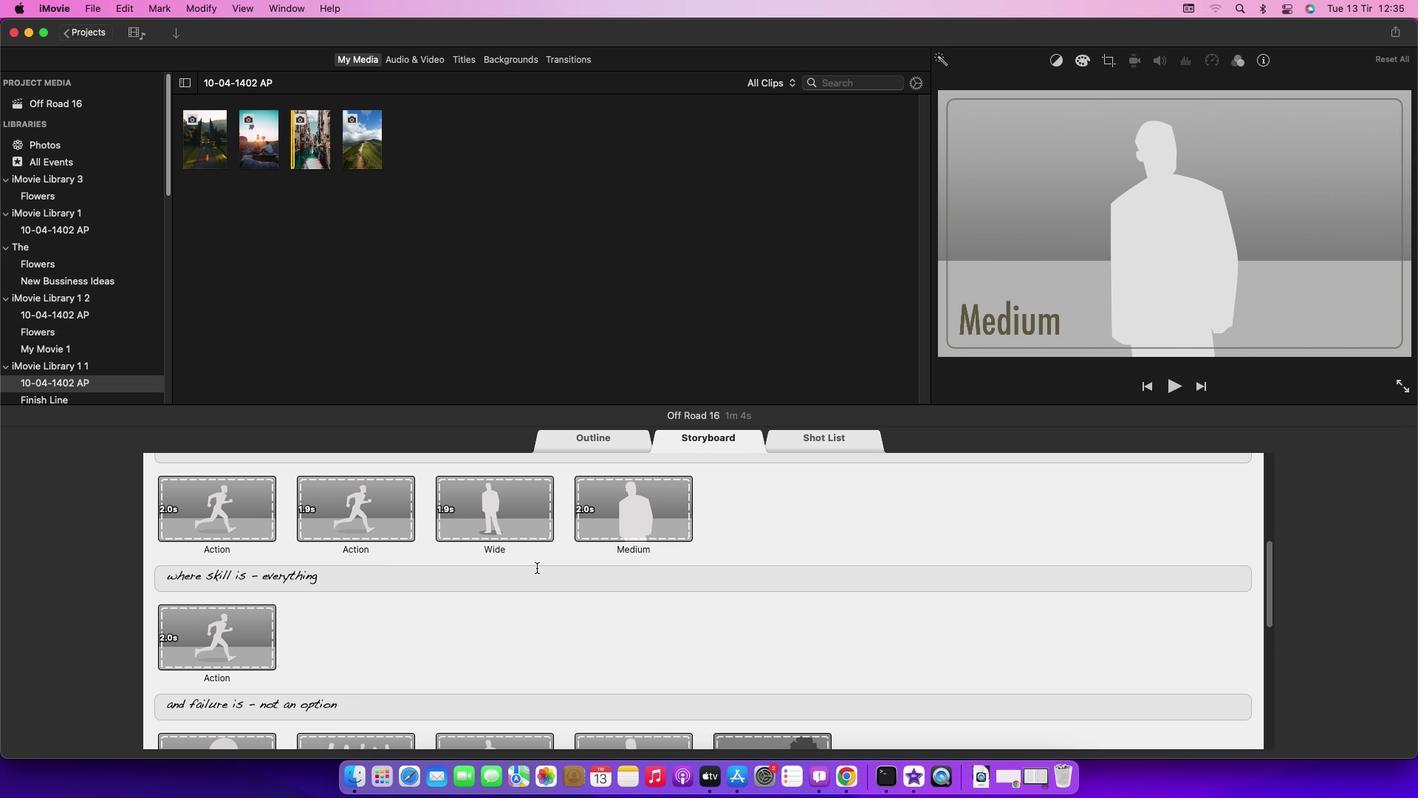 
Action: Mouse scrolled (537, 567) with delta (0, -2)
Screenshot: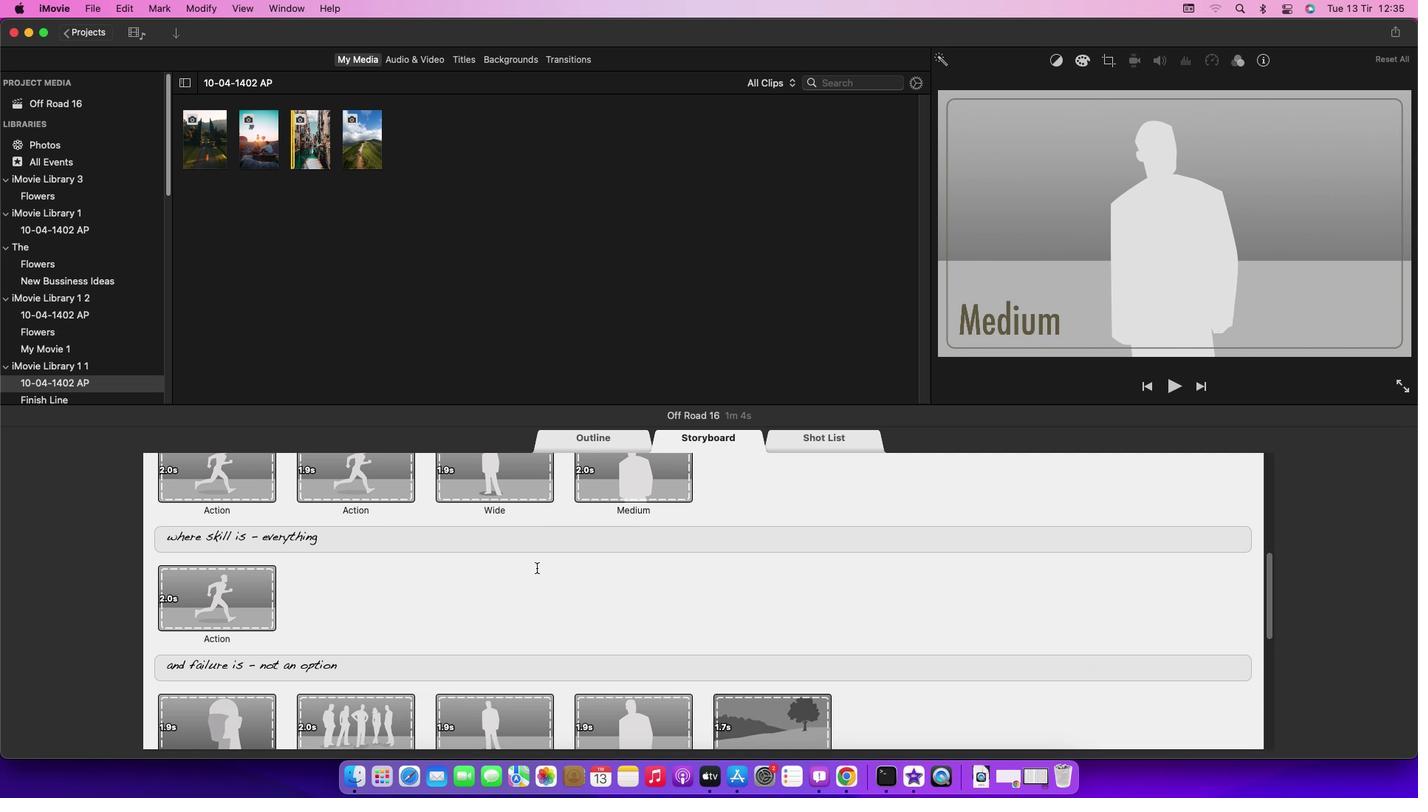 
Action: Mouse scrolled (537, 567) with delta (0, -3)
Screenshot: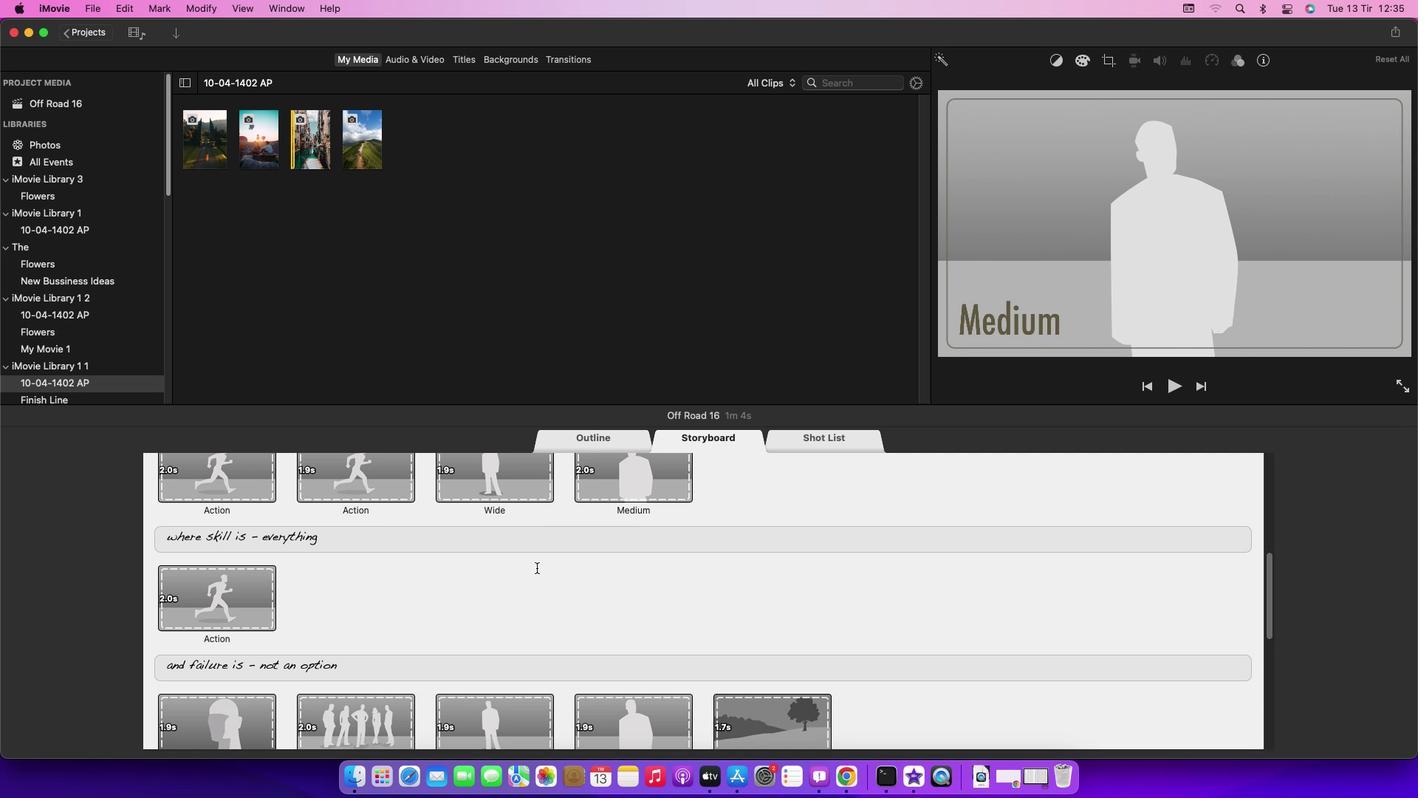 
Action: Mouse moved to (229, 607)
Screenshot: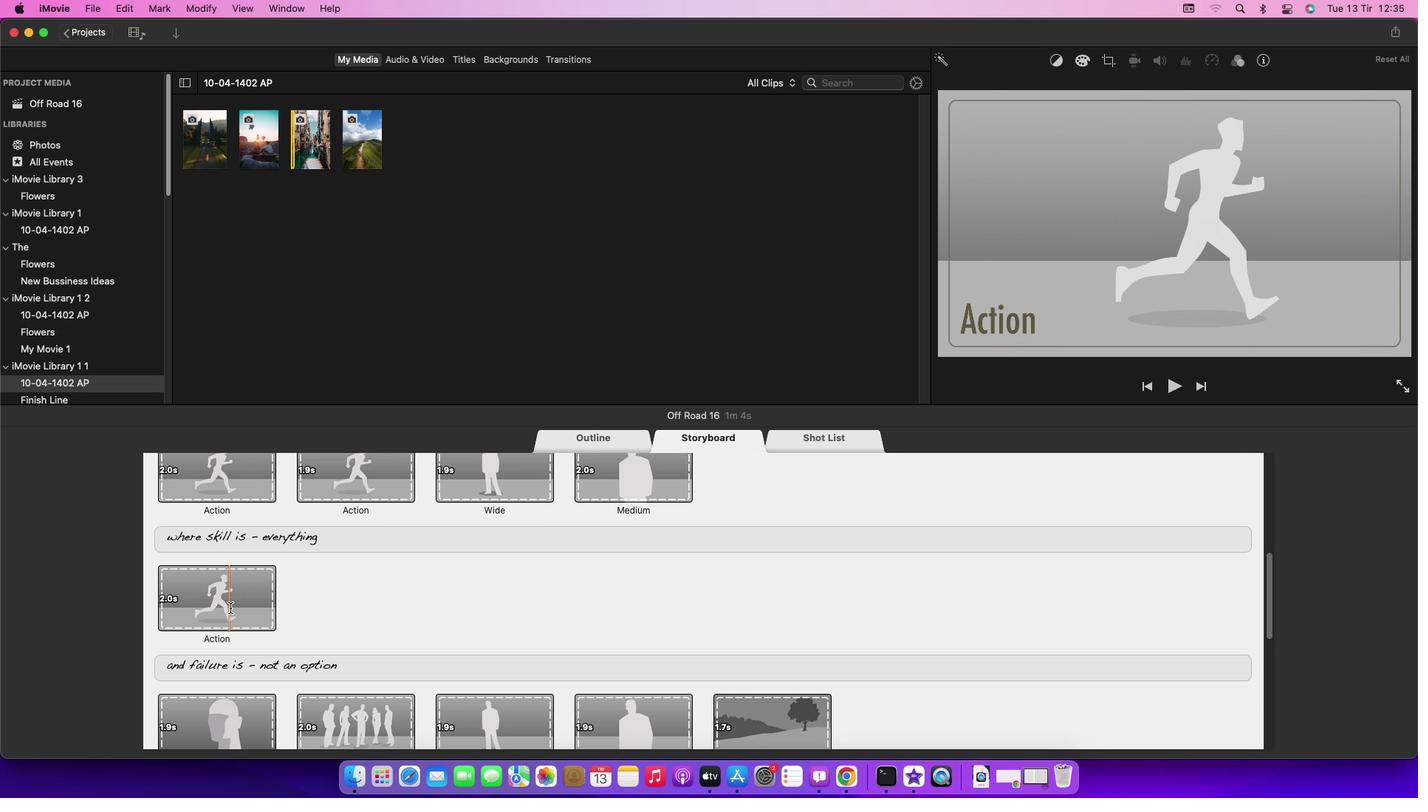 
Action: Mouse pressed left at (229, 607)
Screenshot: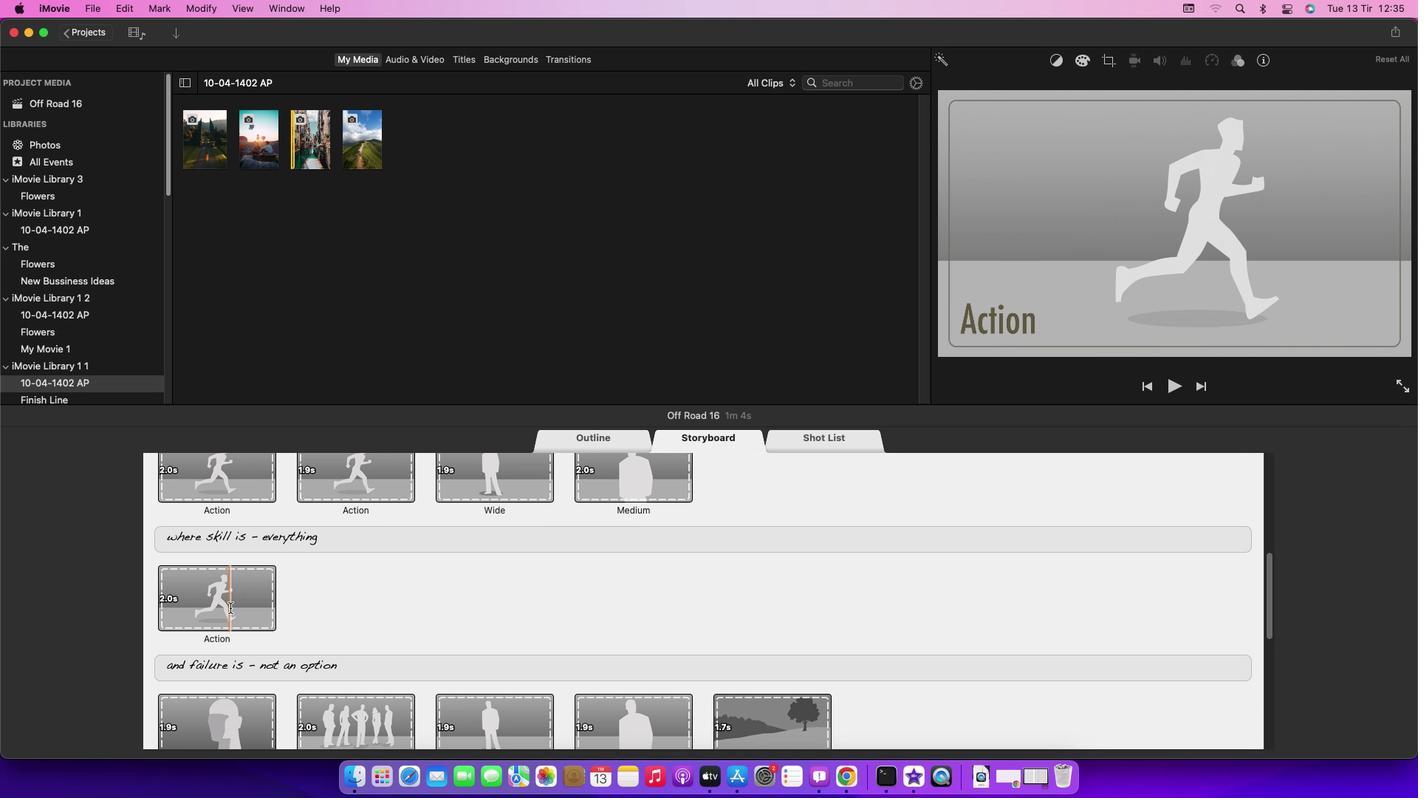 
Action: Mouse moved to (257, 148)
Screenshot: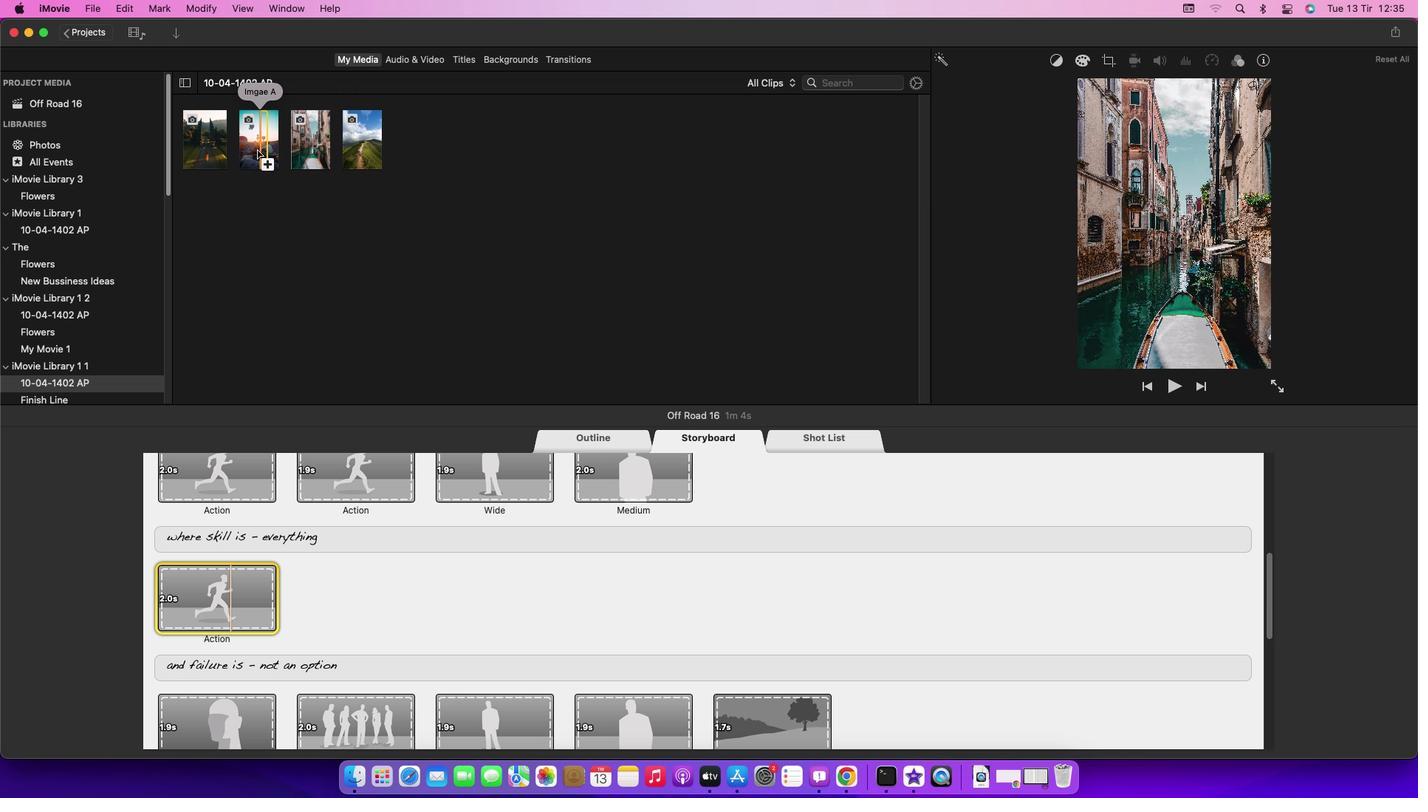 
Action: Mouse pressed left at (257, 148)
Screenshot: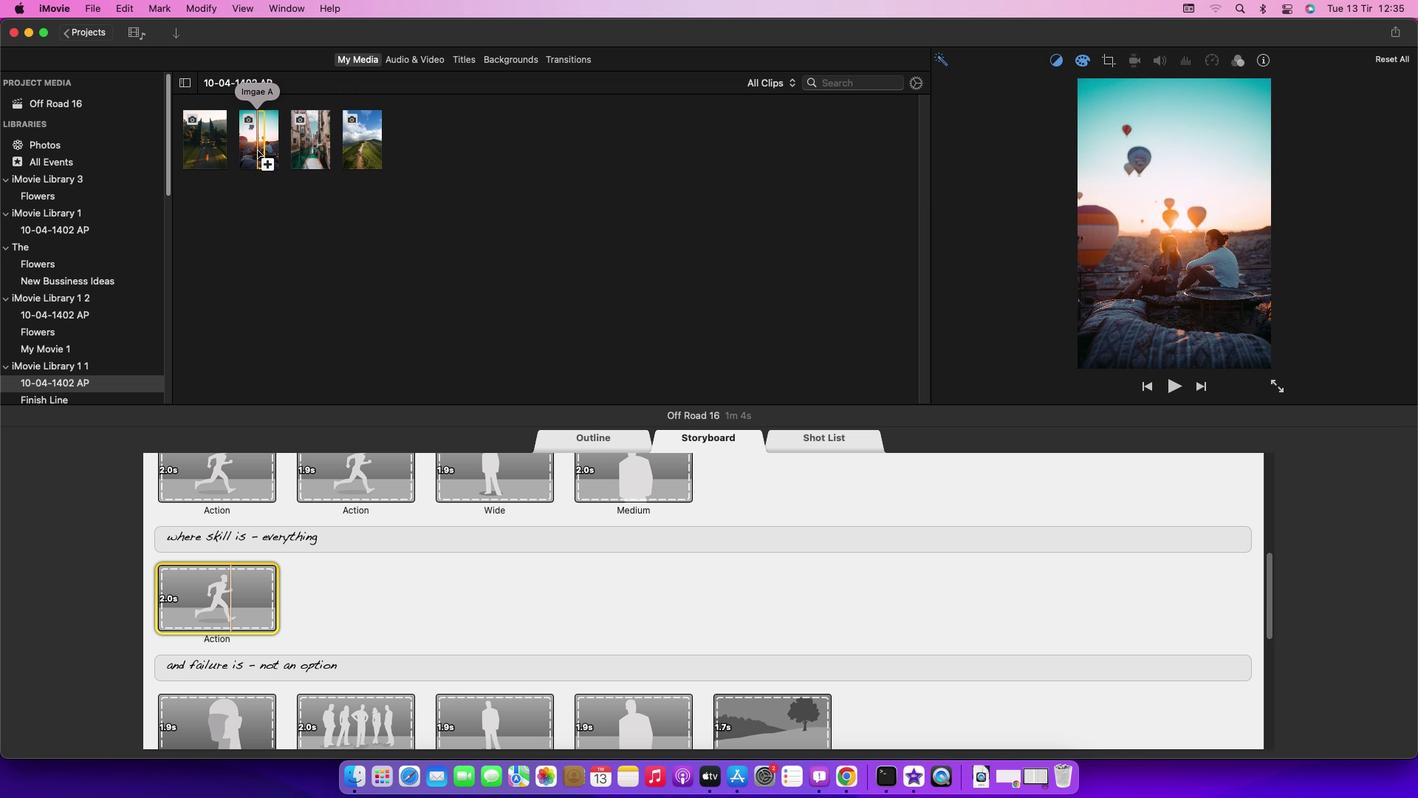 
Action: Mouse moved to (428, 257)
Screenshot: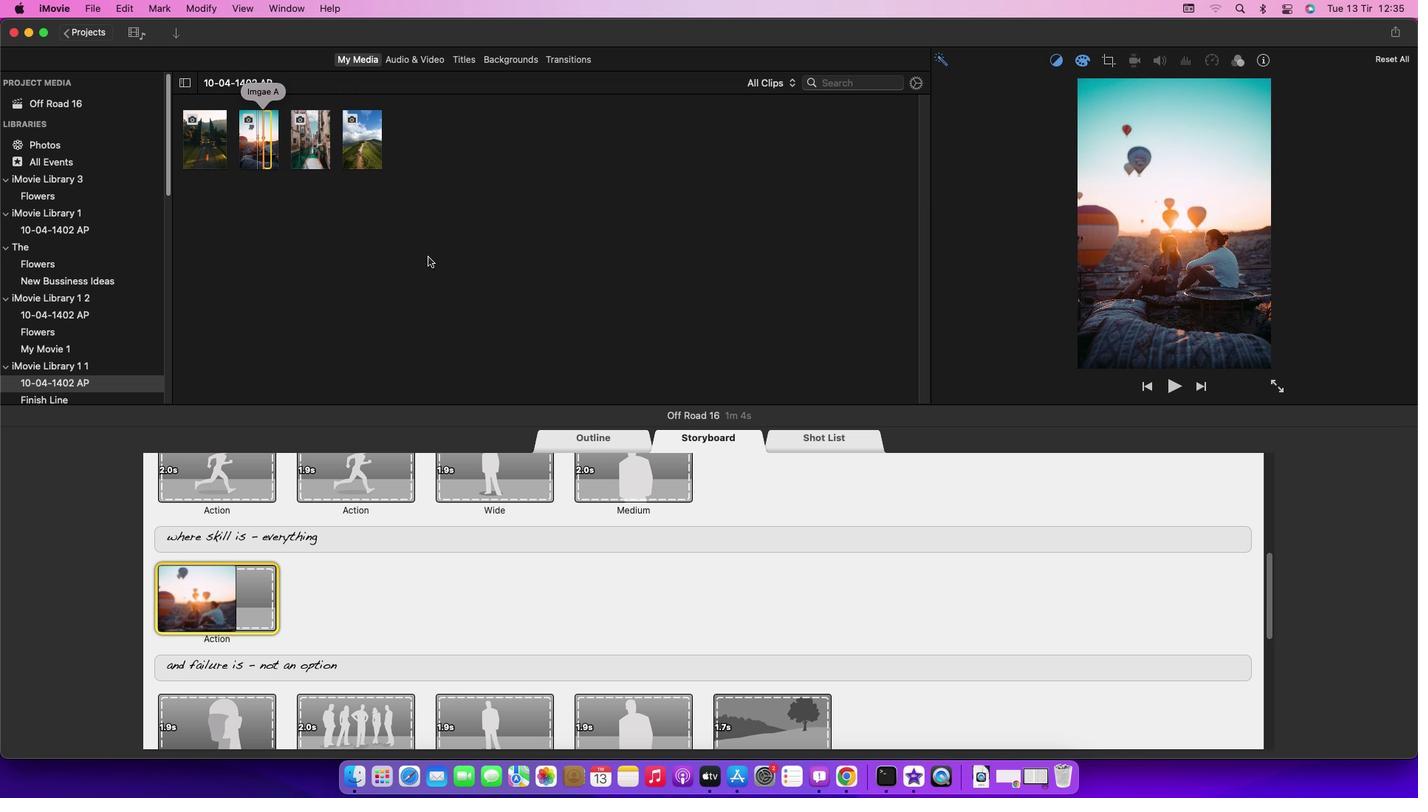 
